 Task: Add an event with the title Interview with Candidate, date '2024/05/23', time 7:30 AM to 9:30 AMand add a description: Looking to take your sales representation skills to the next level? Join us for an immersive event designed to equip you with the knowledge and tools needed to drive growth and maximize revenue. From understanding customer psychology to developing compelling pitches, this event covers the essential aspects of successful sales representation. , put the event into Yellow category, logged in from the account softage.1@softage.netand send the event invitation to softage.2@softage.net and softage.3@softage.net. Set a reminder for the event At time of event
Action: Mouse moved to (111, 112)
Screenshot: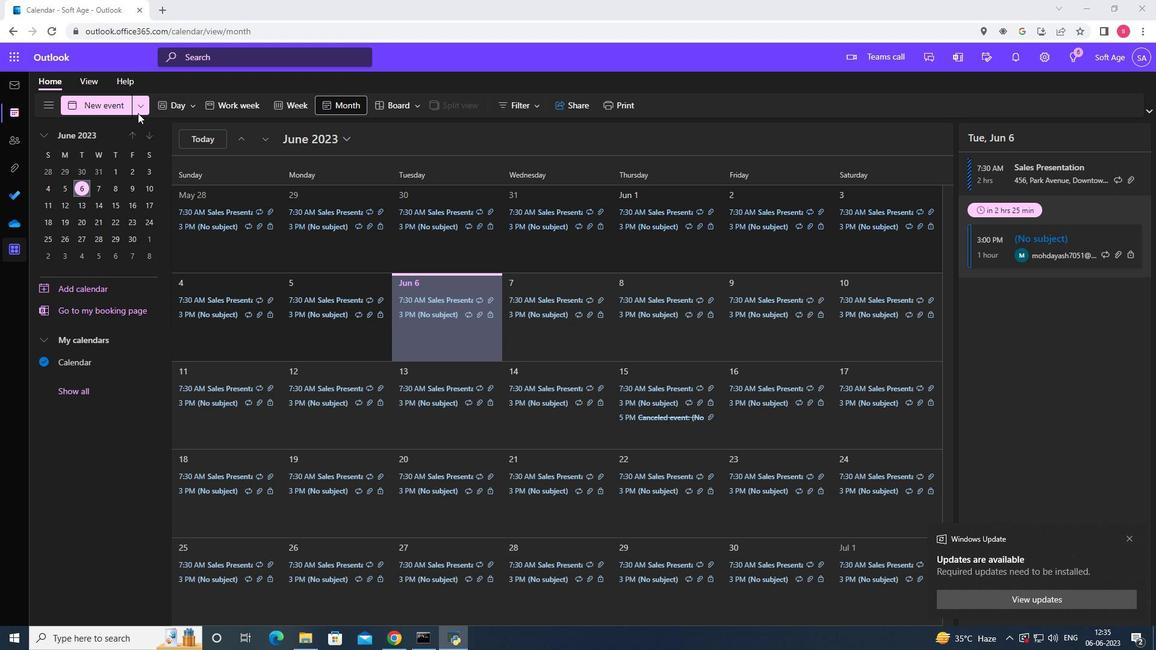 
Action: Mouse pressed left at (111, 112)
Screenshot: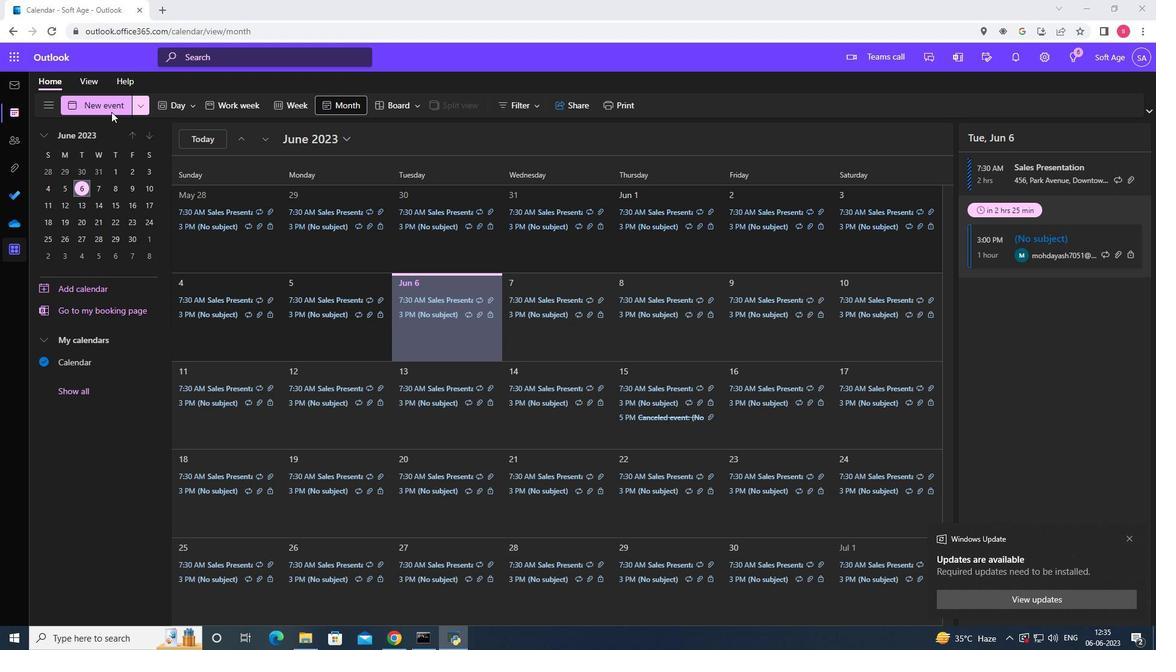 
Action: Mouse moved to (318, 183)
Screenshot: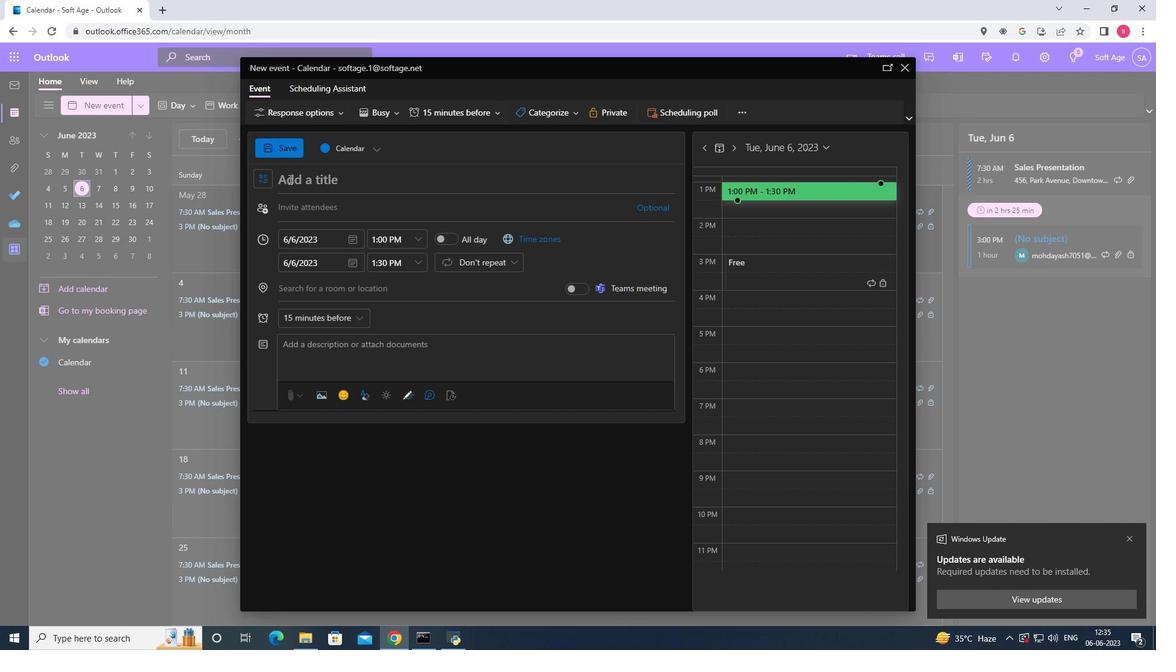 
Action: Mouse pressed left at (318, 183)
Screenshot: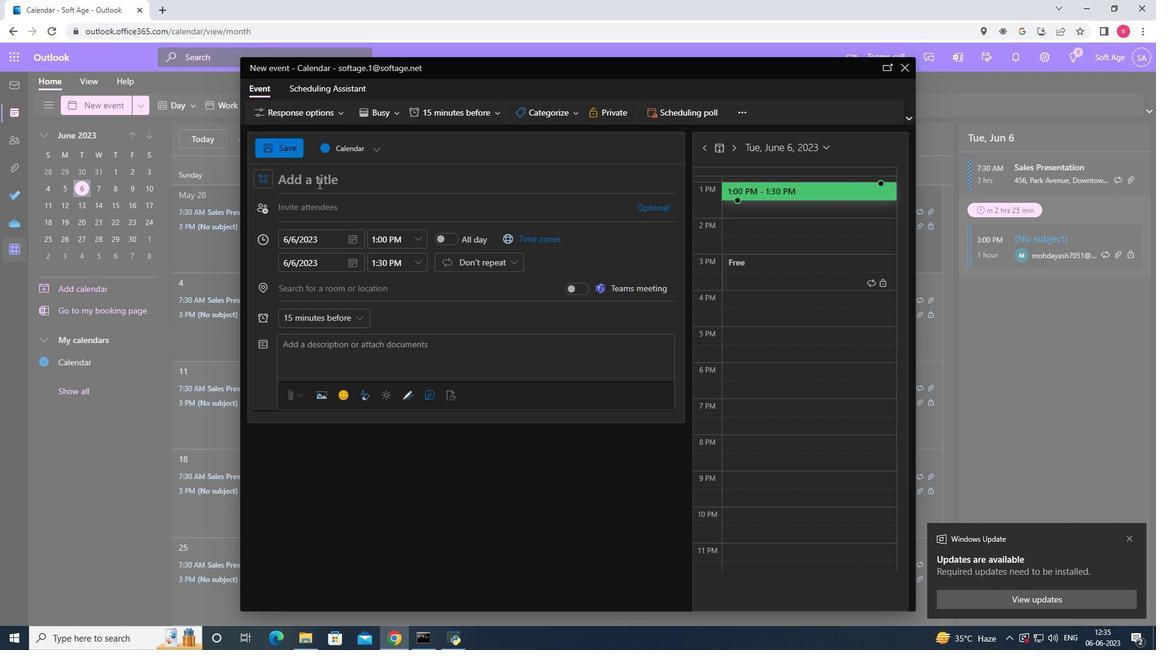
Action: Mouse moved to (313, 181)
Screenshot: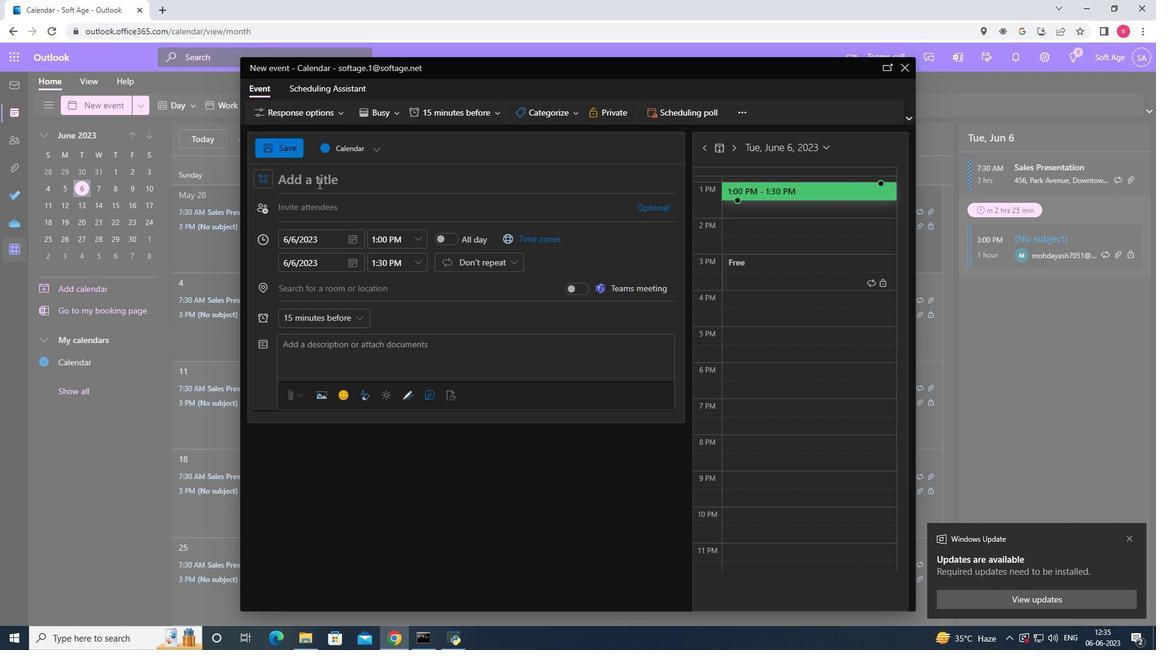 
Action: Key pressed <Key.shift><Key.shift><Key.shift><Key.shift><Key.shift><Key.shift><Key.shift><Key.shift><Key.shift><Key.shift><Key.shift><Key.shift><Key.shift><Key.shift>Interview<Key.space>with<Key.space><Key.shift>Candidate
Screenshot: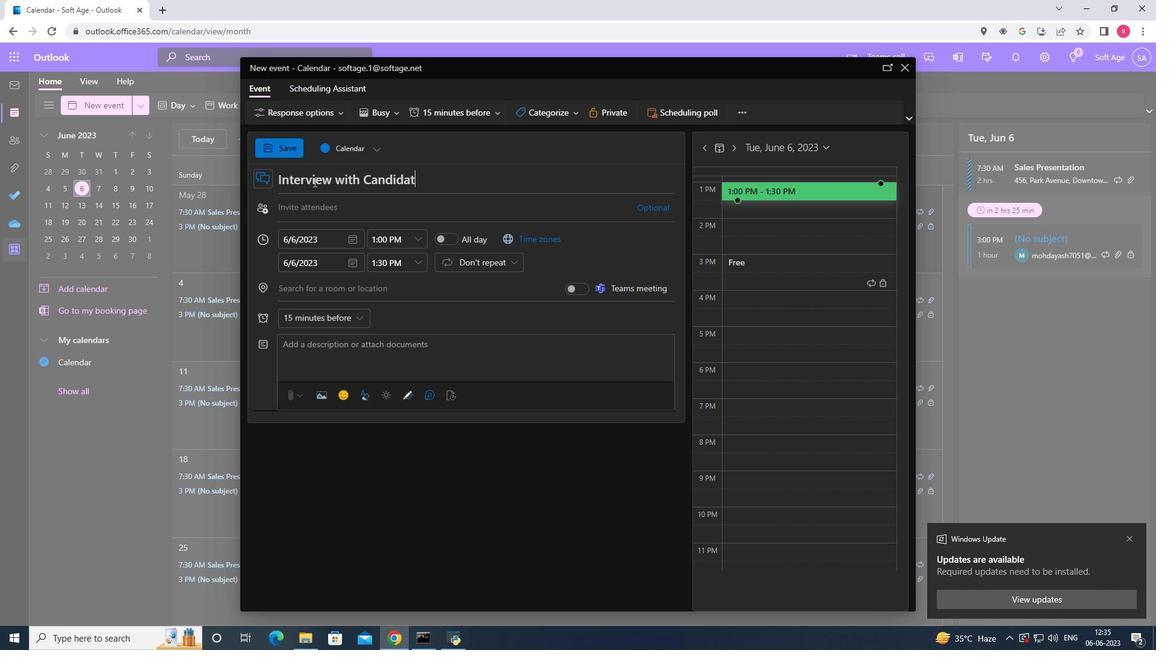 
Action: Mouse moved to (351, 240)
Screenshot: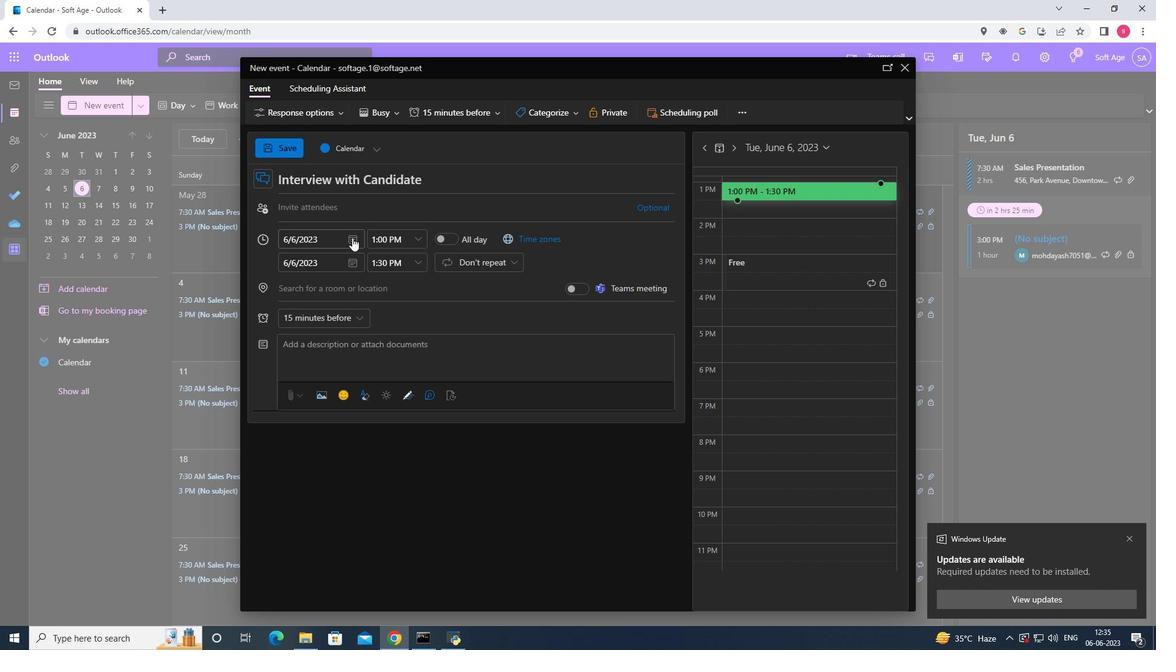 
Action: Mouse pressed left at (351, 240)
Screenshot: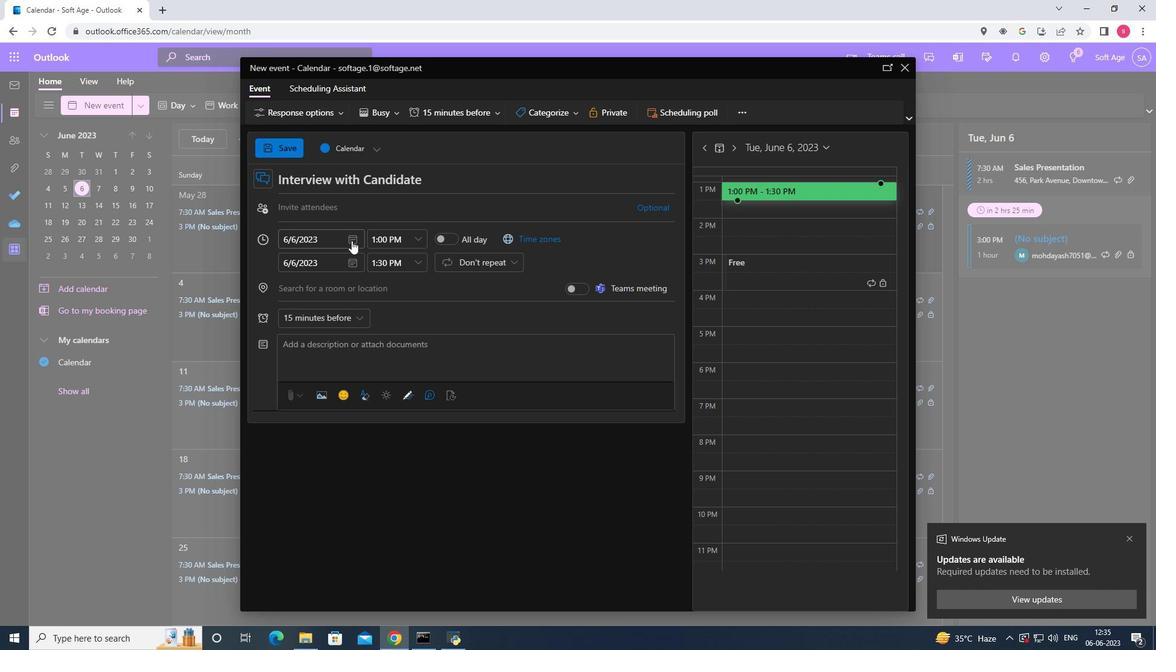 
Action: Mouse moved to (399, 262)
Screenshot: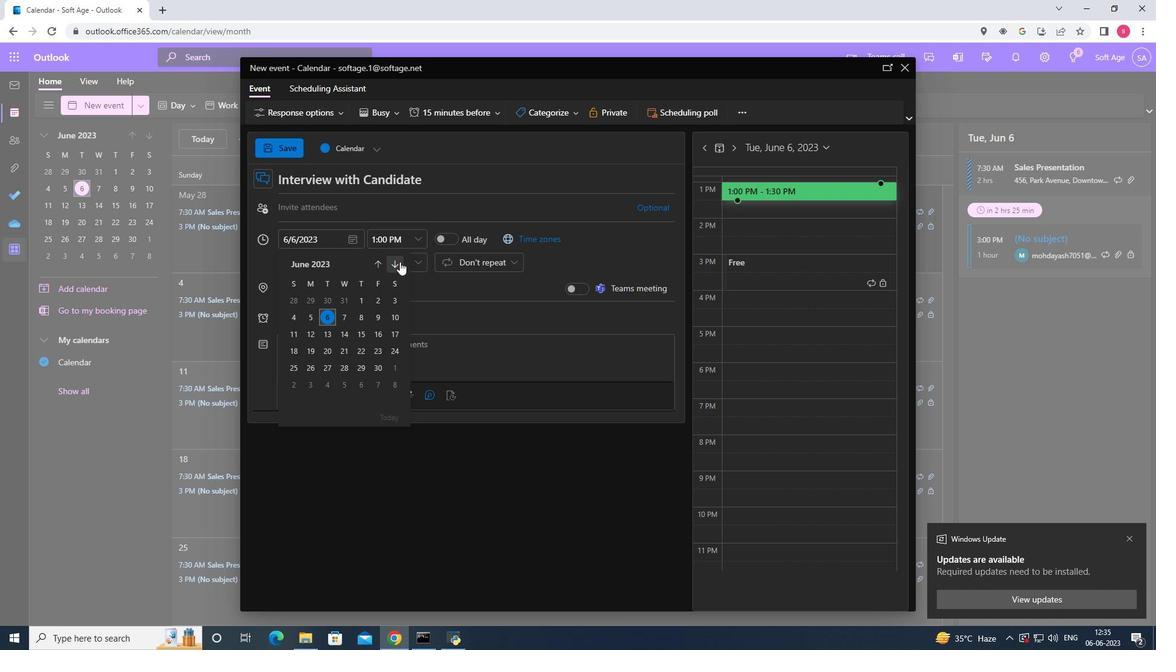 
Action: Mouse pressed left at (399, 262)
Screenshot: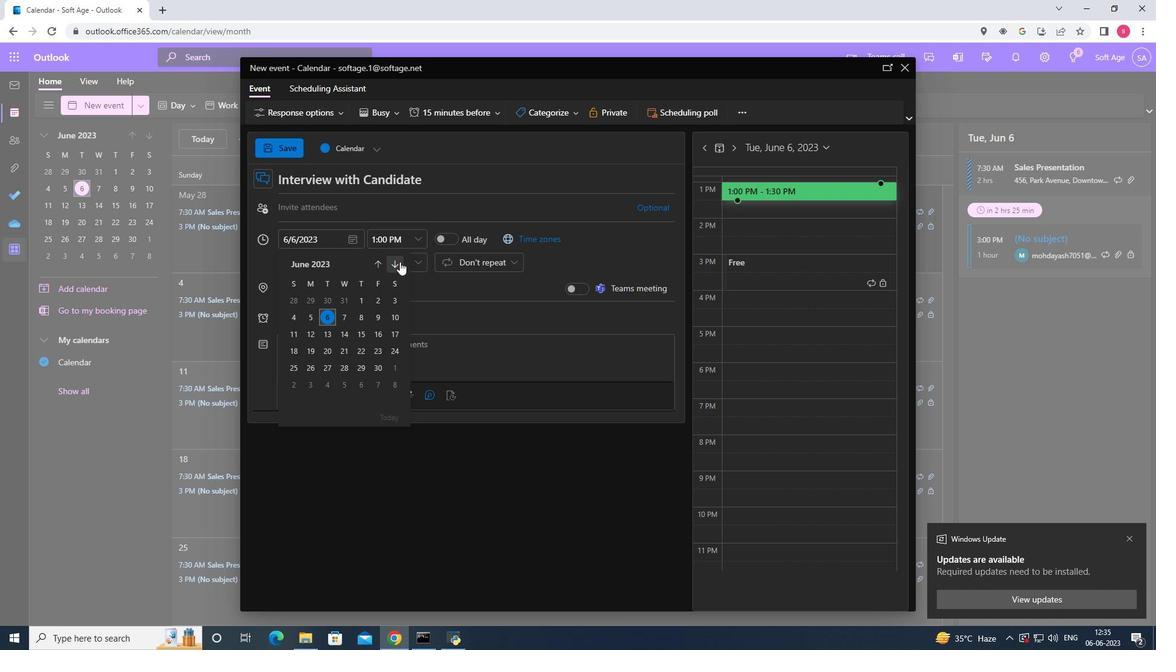 
Action: Mouse pressed left at (399, 262)
Screenshot: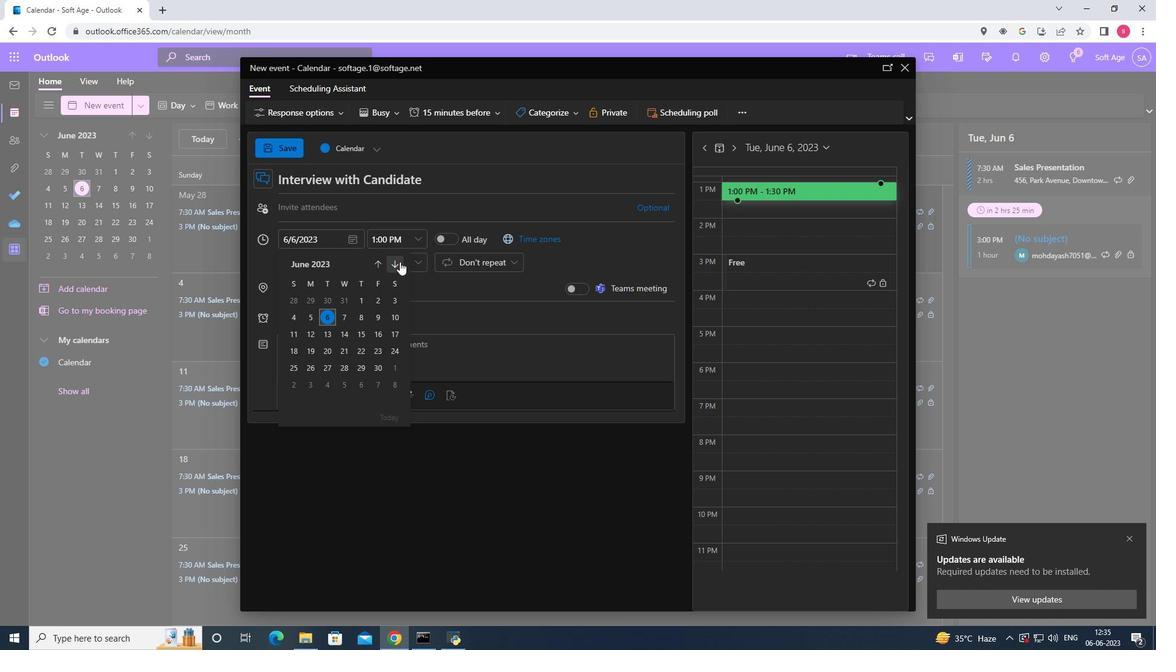
Action: Mouse pressed left at (399, 262)
Screenshot: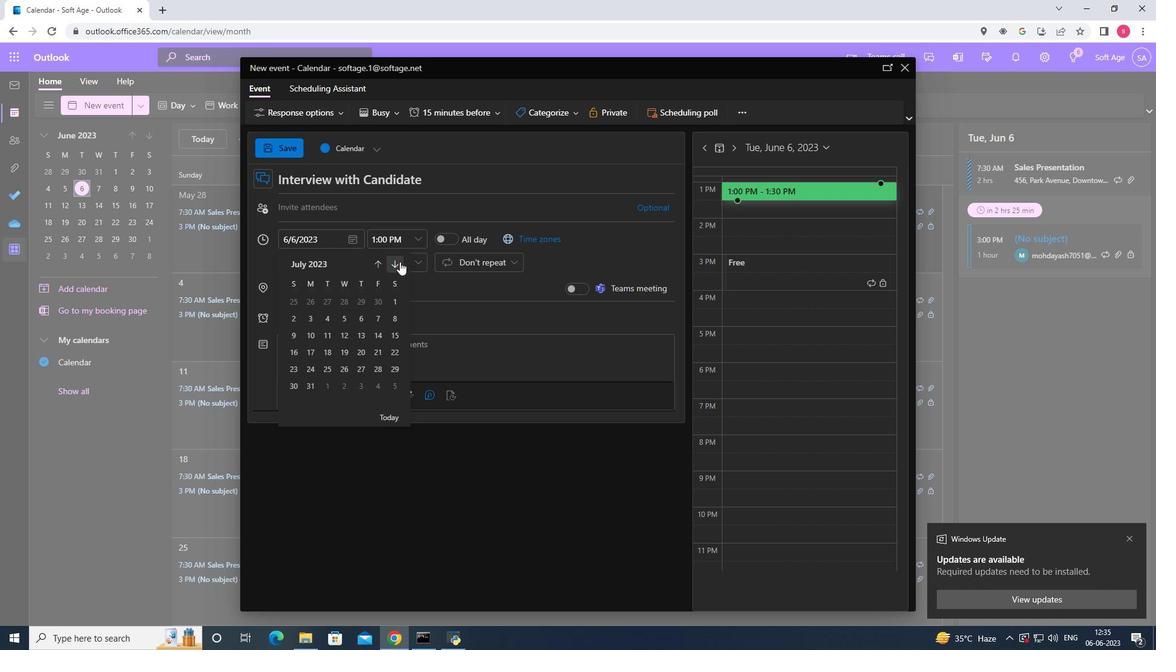 
Action: Mouse pressed left at (399, 262)
Screenshot: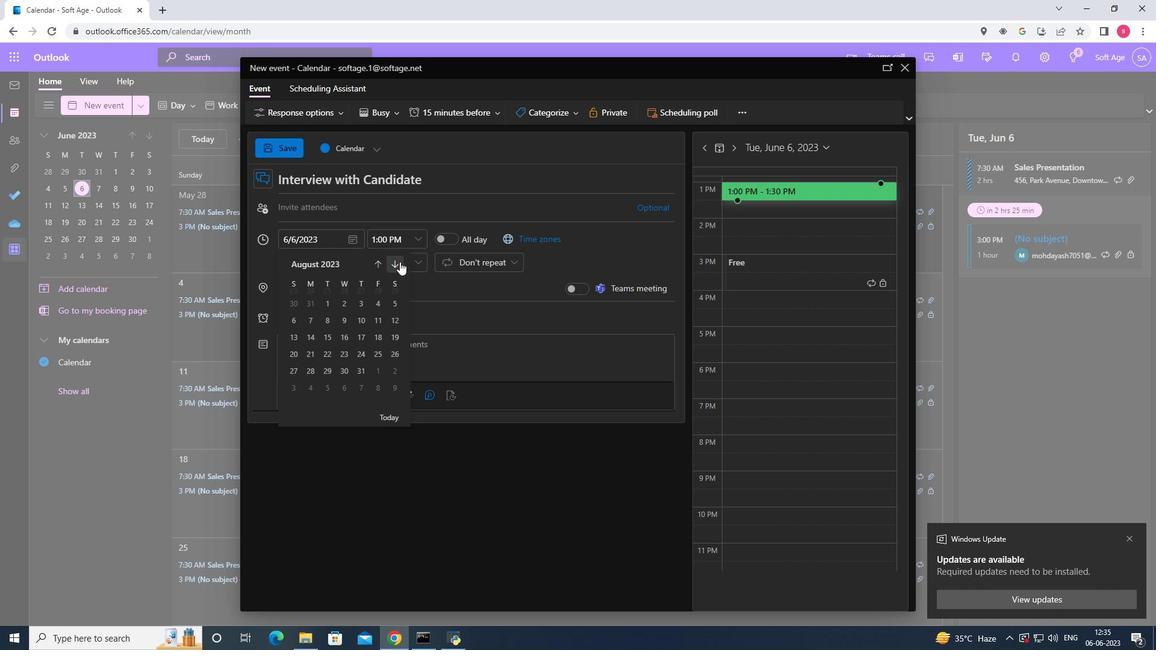 
Action: Mouse pressed left at (399, 262)
Screenshot: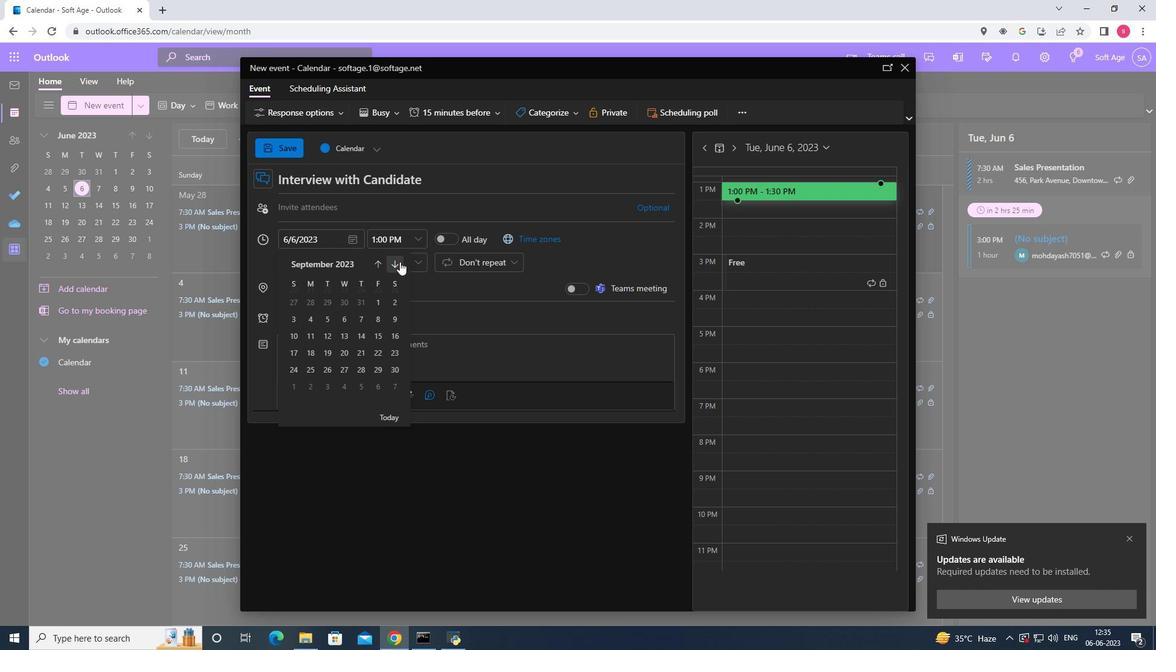 
Action: Mouse pressed left at (399, 262)
Screenshot: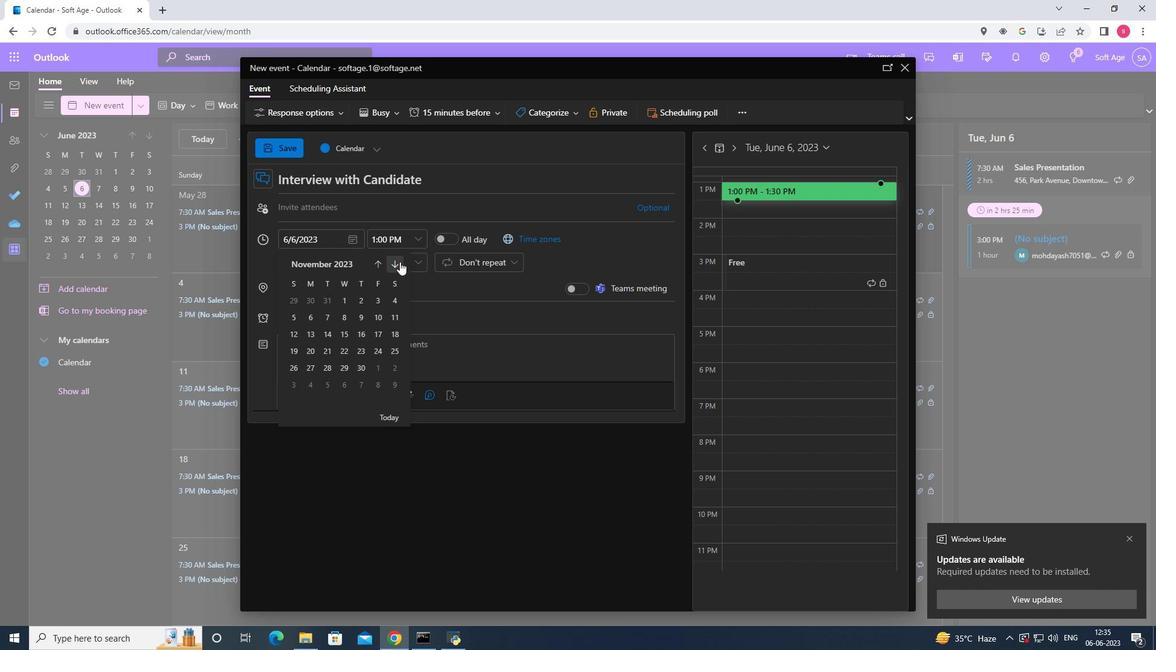 
Action: Mouse pressed left at (399, 262)
Screenshot: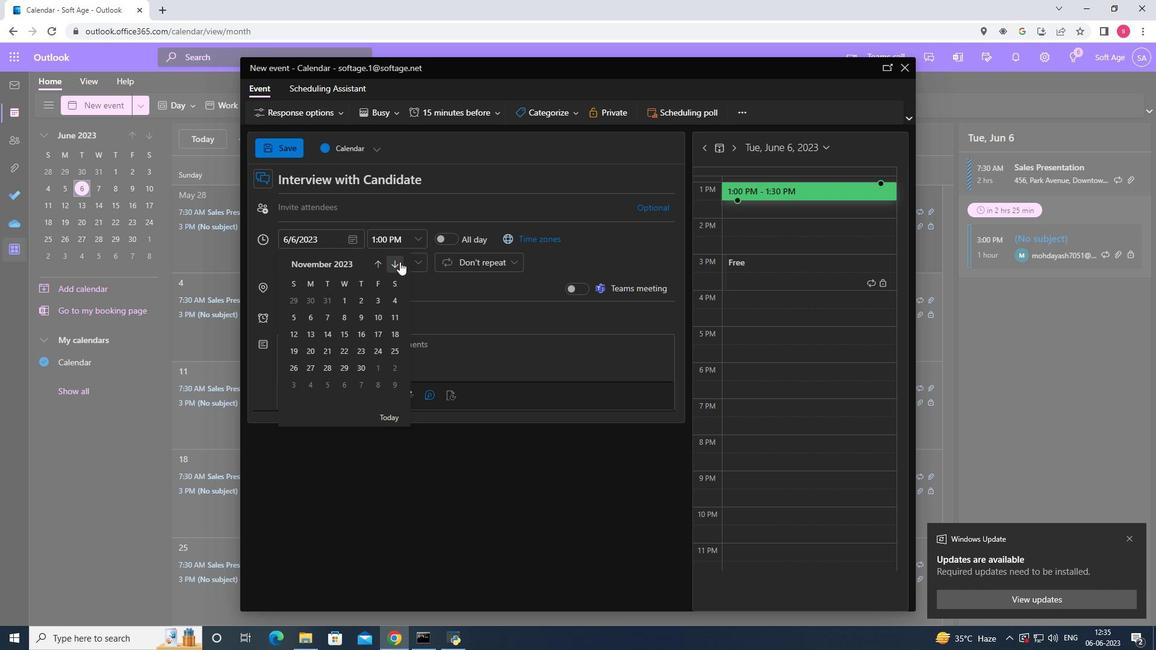 
Action: Mouse pressed left at (399, 262)
Screenshot: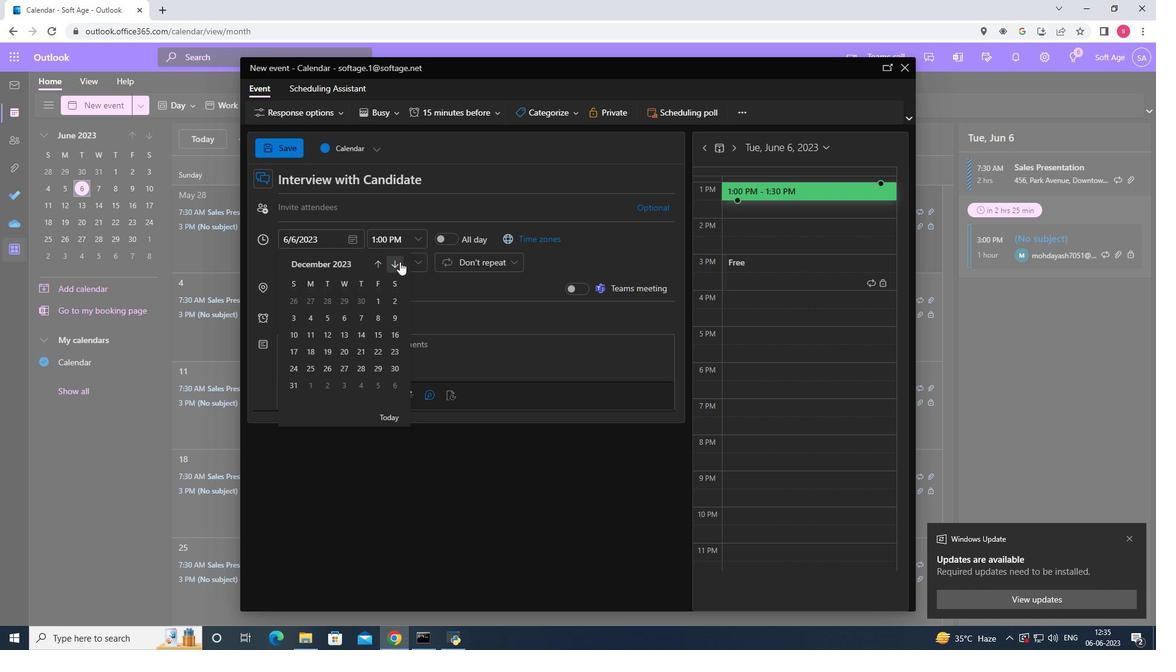 
Action: Mouse pressed left at (399, 262)
Screenshot: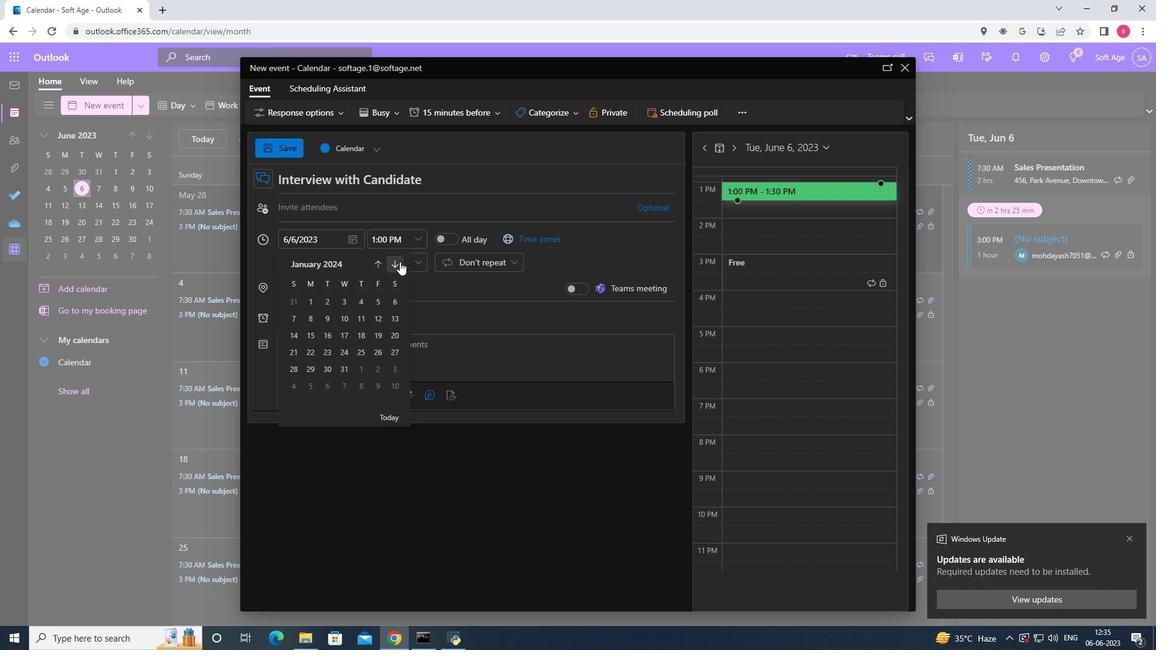 
Action: Mouse pressed left at (399, 262)
Screenshot: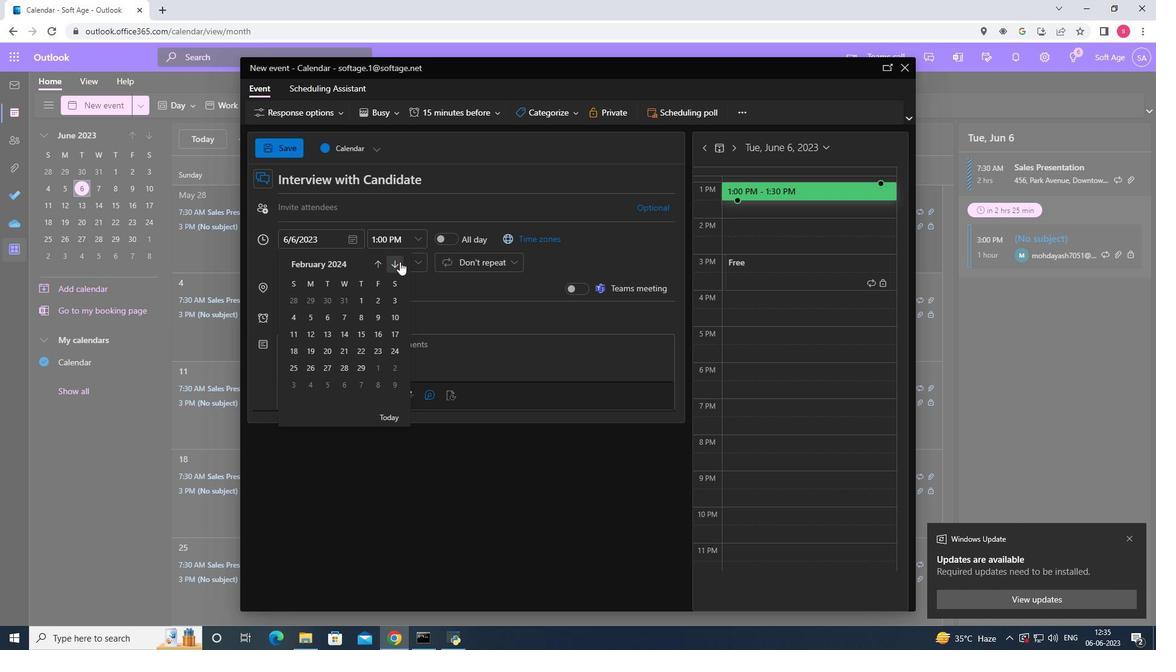 
Action: Mouse pressed left at (399, 262)
Screenshot: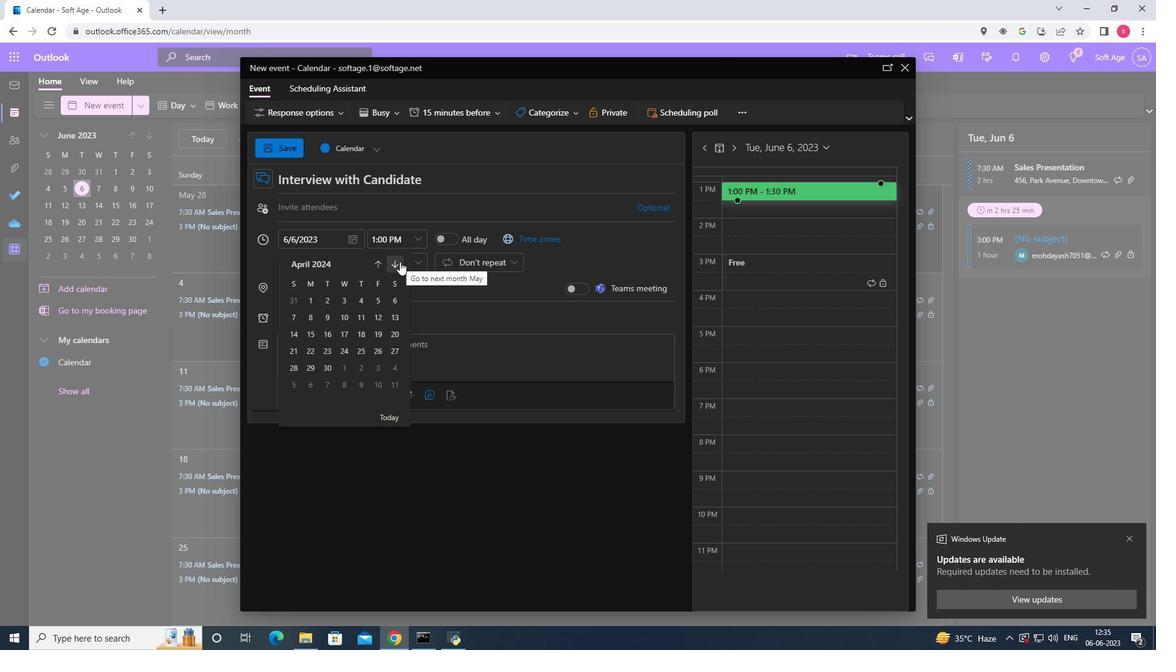 
Action: Mouse moved to (362, 352)
Screenshot: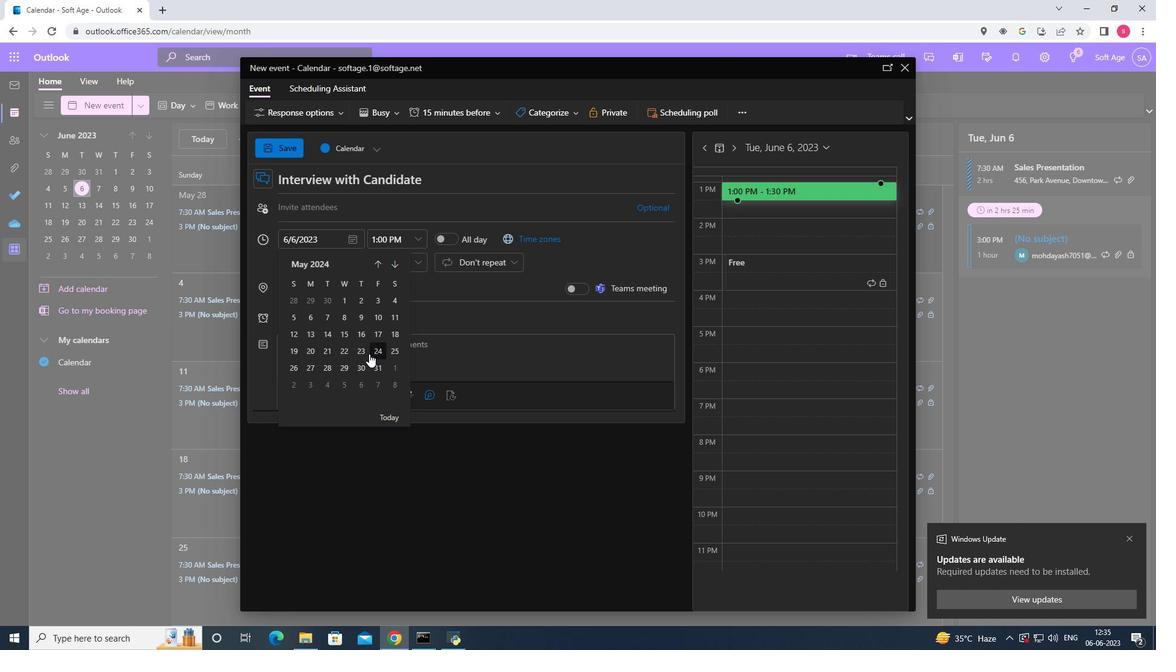 
Action: Mouse pressed left at (362, 352)
Screenshot: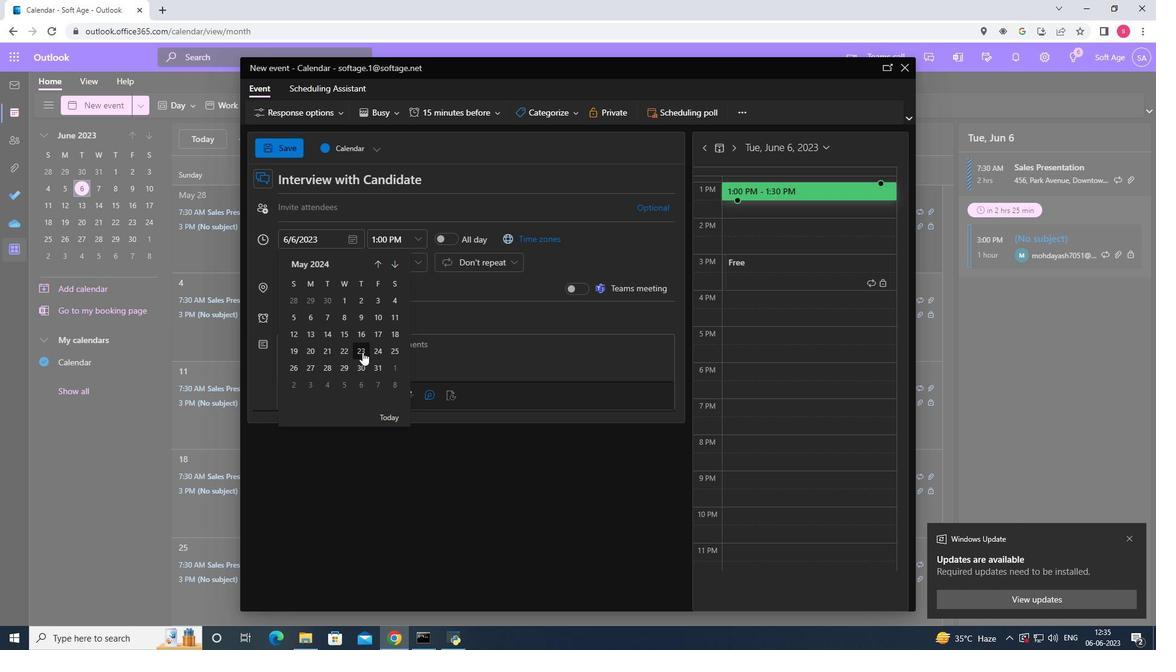 
Action: Mouse moved to (424, 242)
Screenshot: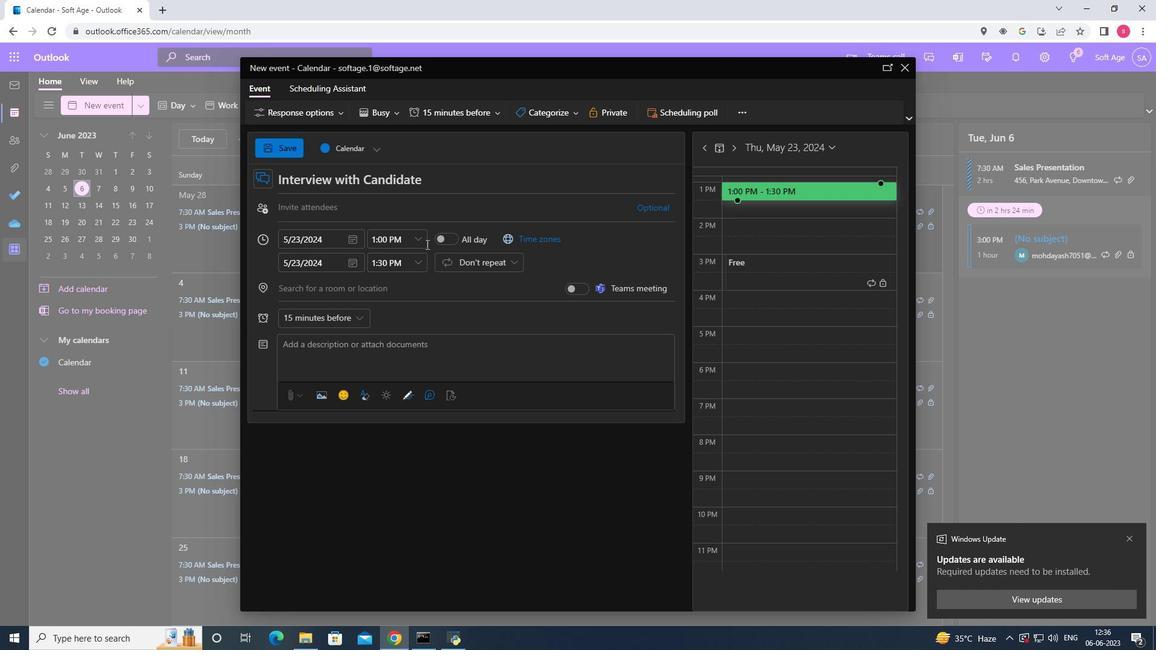
Action: Mouse pressed left at (424, 242)
Screenshot: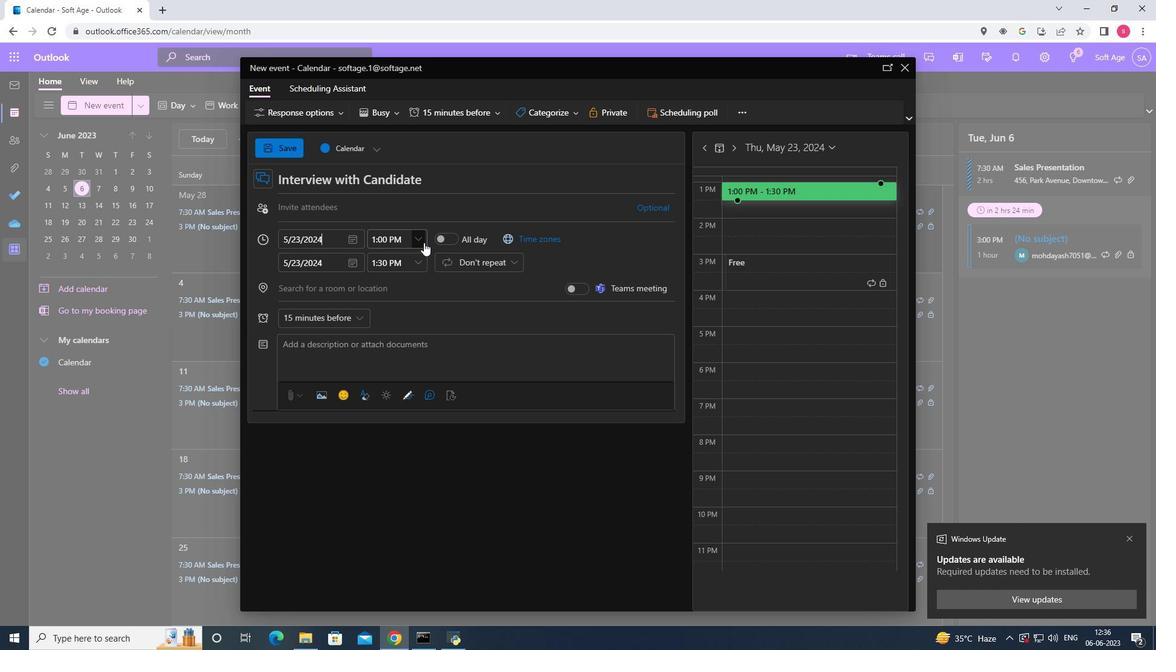 
Action: Mouse moved to (437, 254)
Screenshot: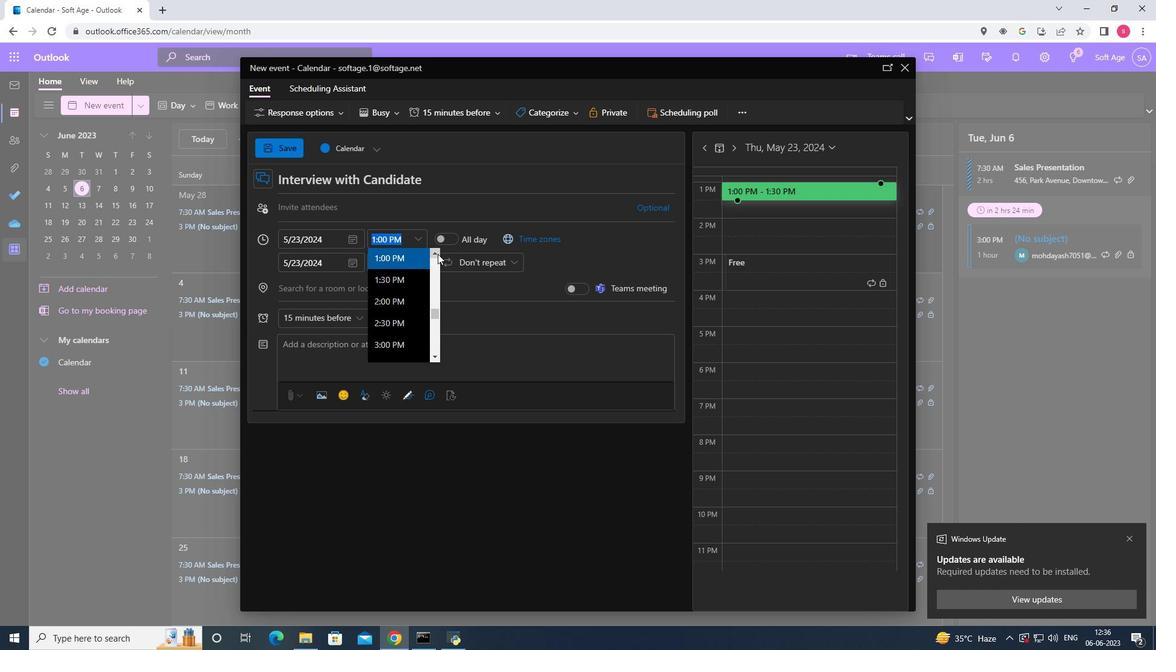 
Action: Mouse pressed left at (437, 254)
Screenshot: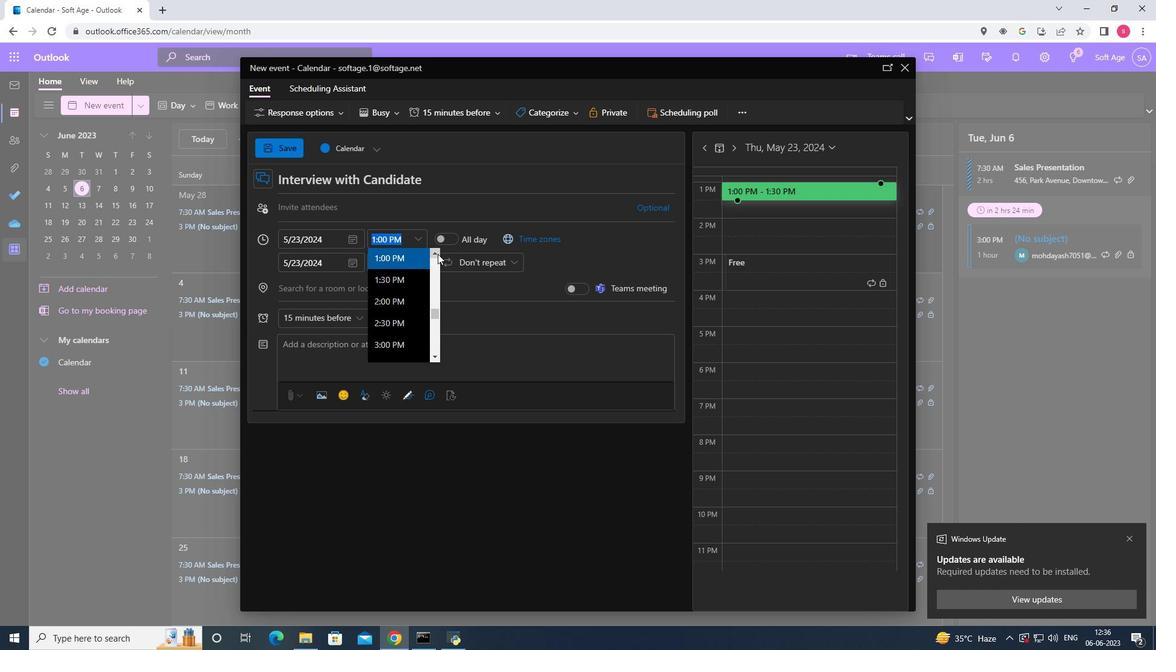
Action: Mouse pressed left at (437, 254)
Screenshot: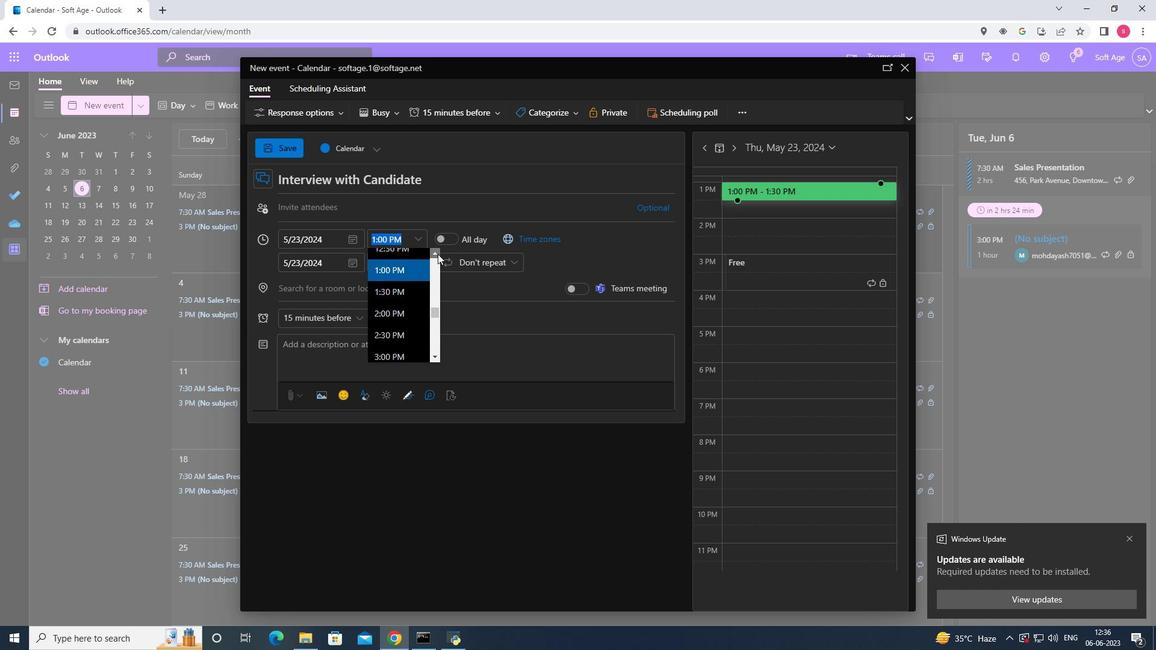 
Action: Mouse pressed left at (437, 254)
Screenshot: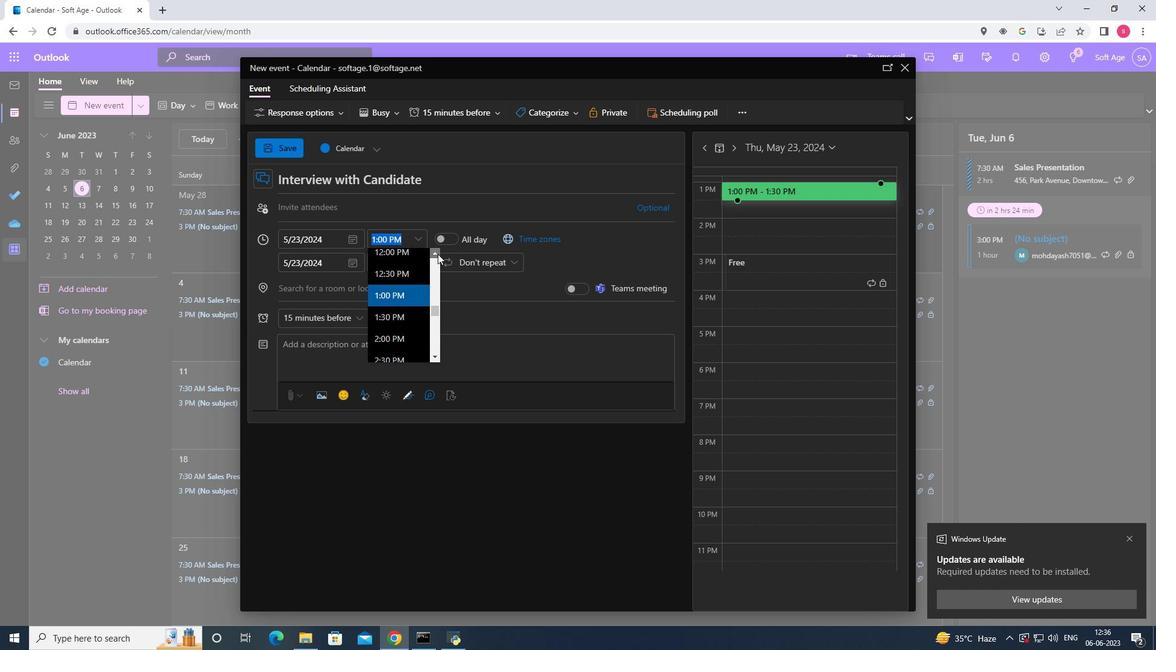 
Action: Mouse pressed left at (437, 254)
Screenshot: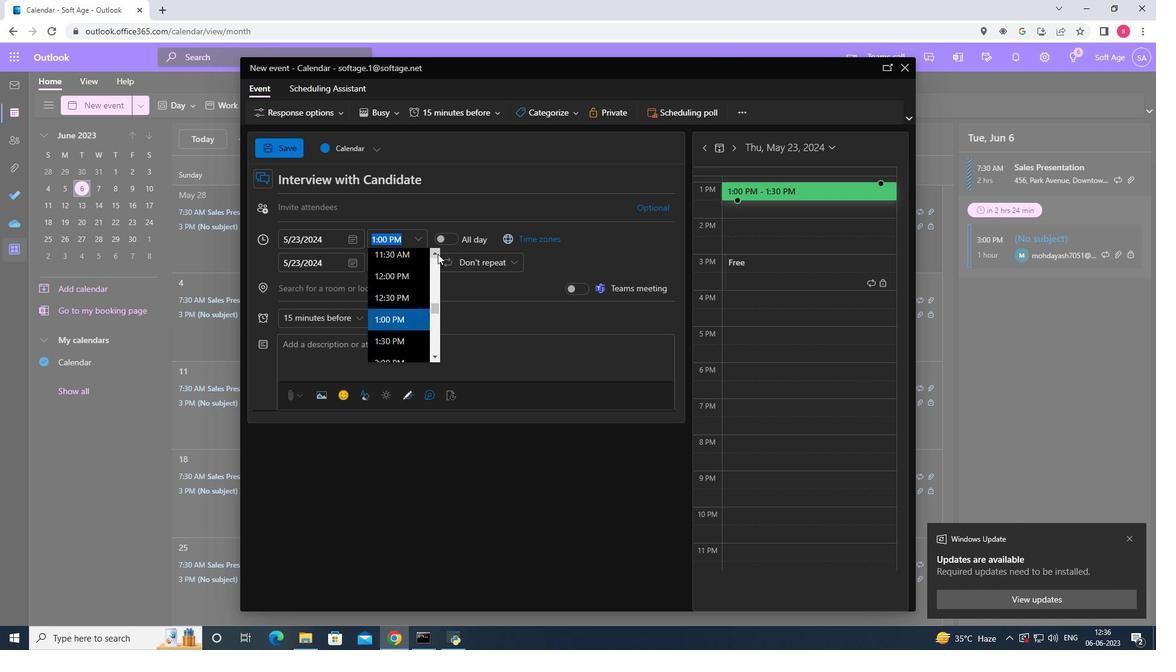 
Action: Mouse pressed left at (437, 254)
Screenshot: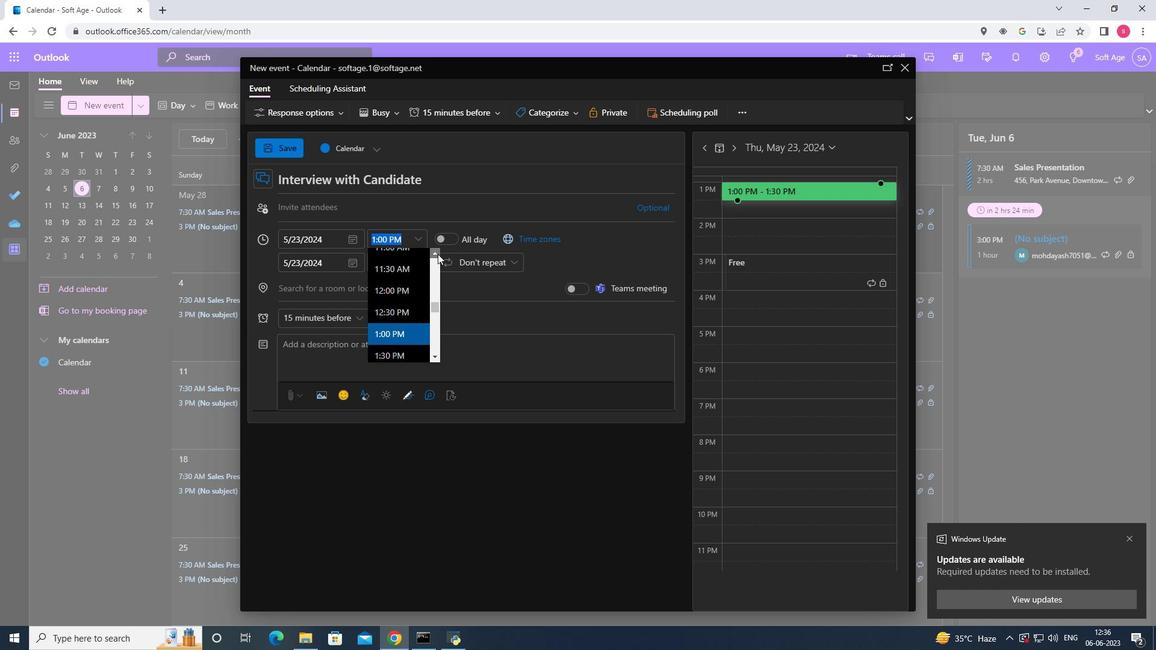 
Action: Mouse pressed left at (437, 254)
Screenshot: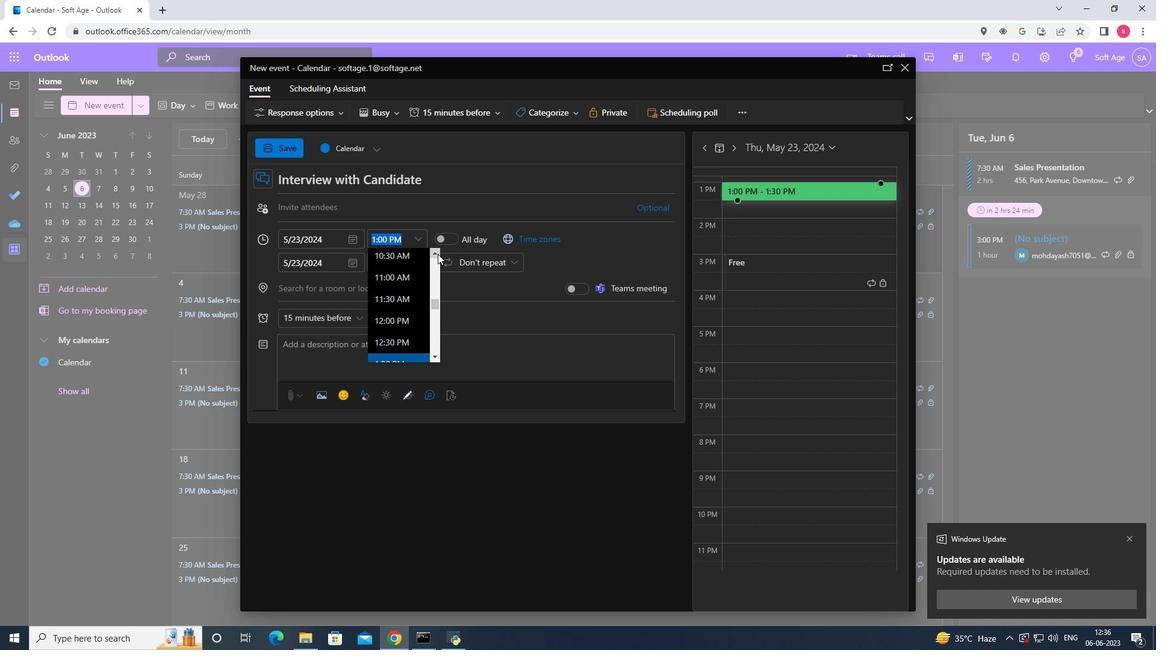 
Action: Mouse pressed left at (437, 254)
Screenshot: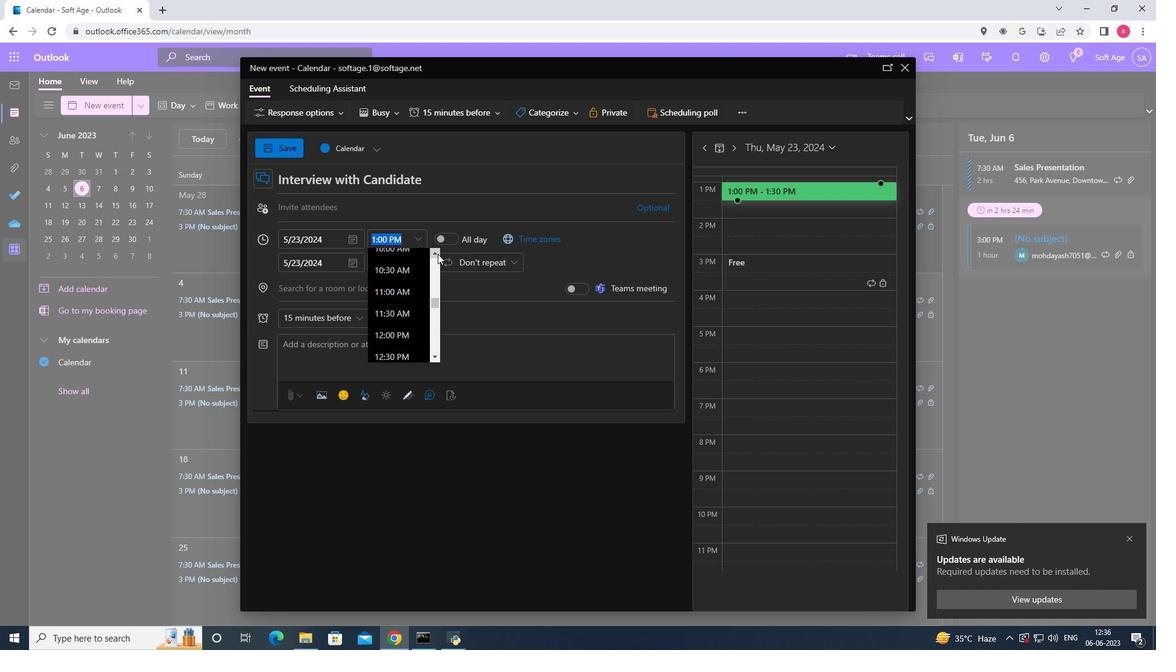 
Action: Mouse pressed left at (437, 254)
Screenshot: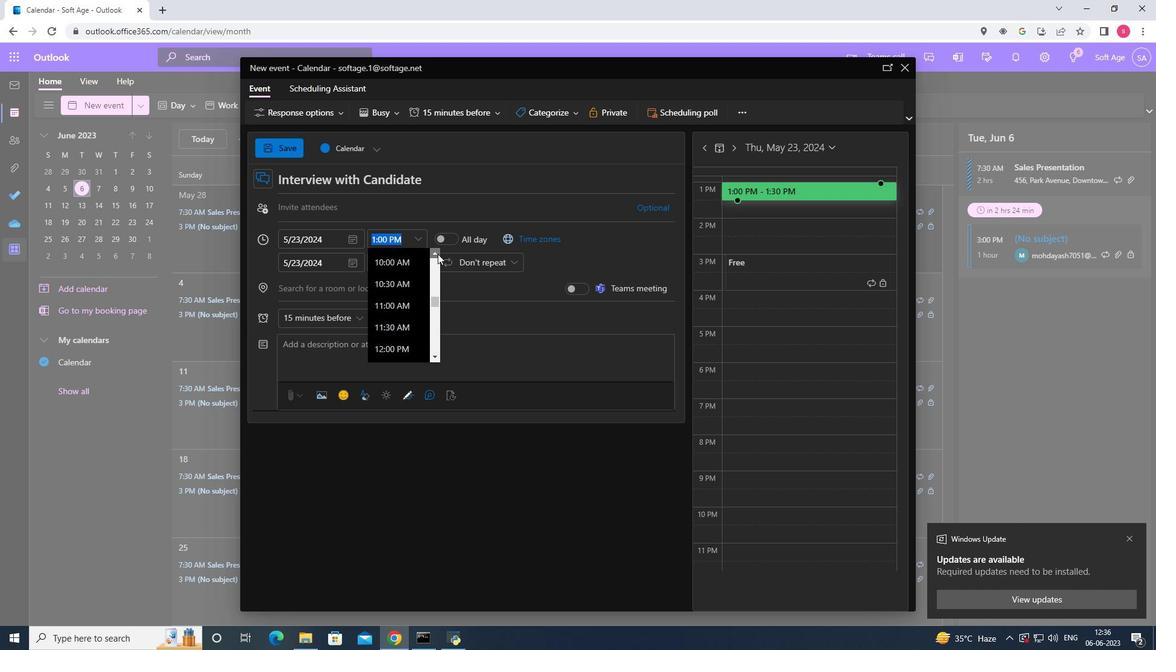 
Action: Mouse pressed left at (437, 254)
Screenshot: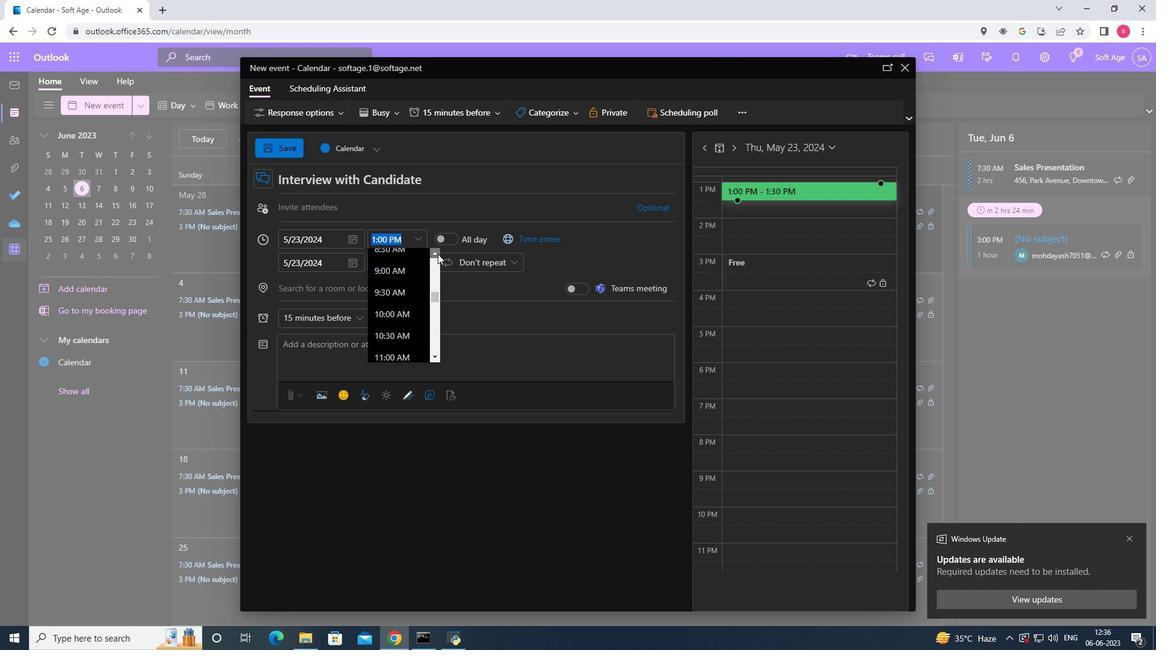 
Action: Mouse pressed left at (437, 254)
Screenshot: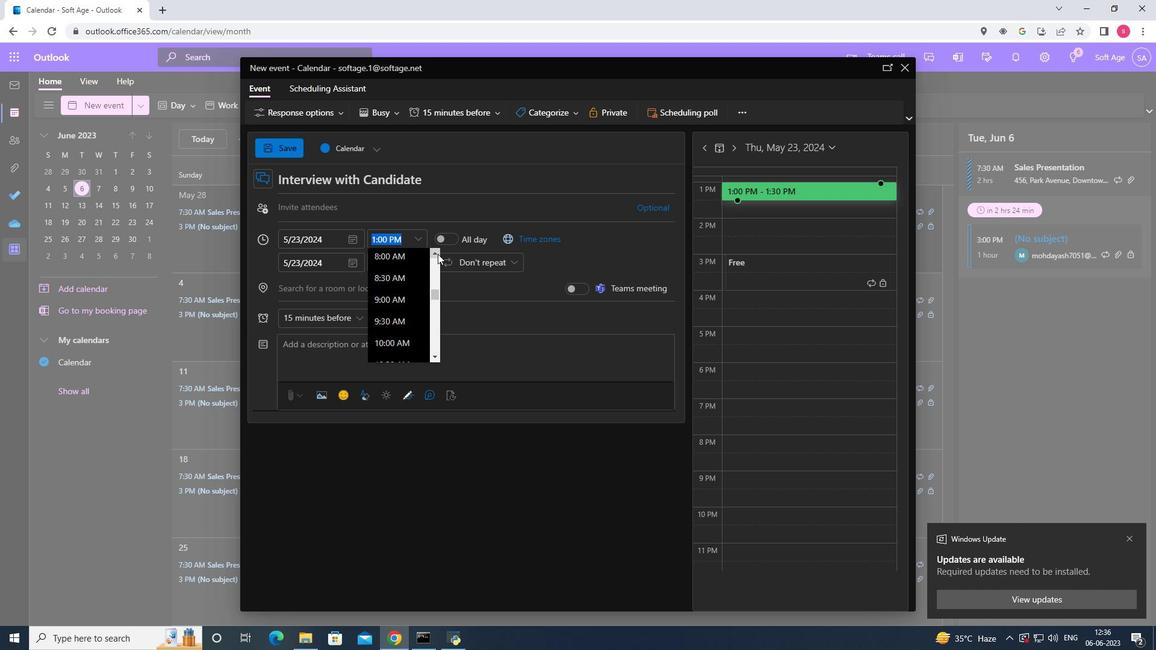 
Action: Mouse moved to (396, 257)
Screenshot: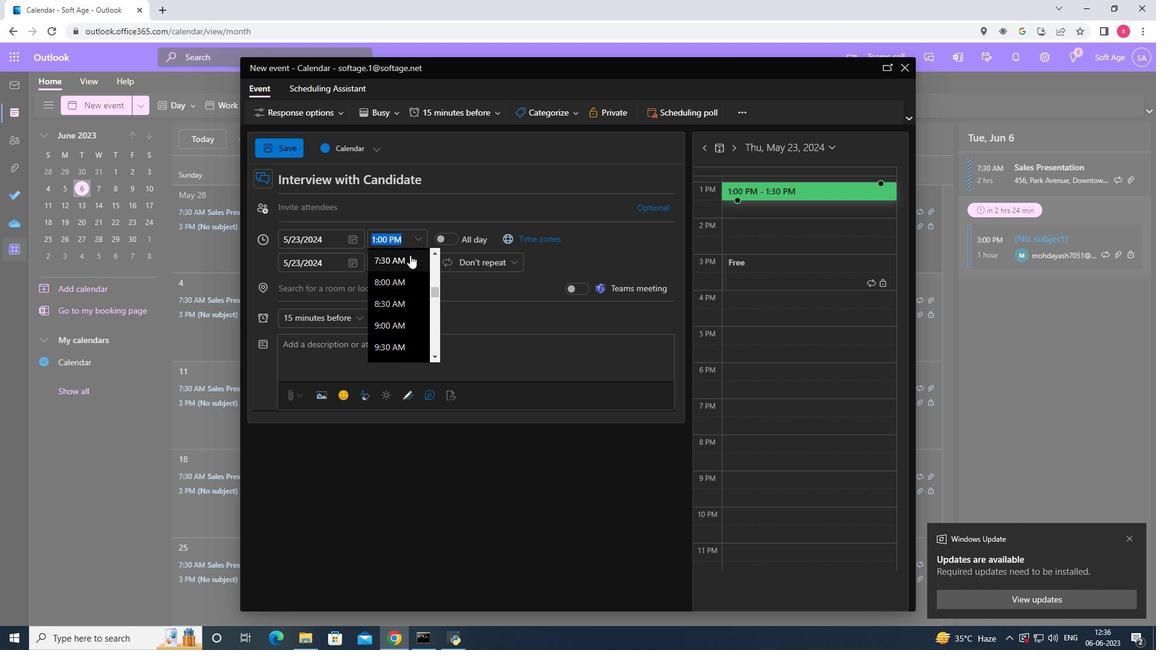 
Action: Mouse pressed left at (396, 257)
Screenshot: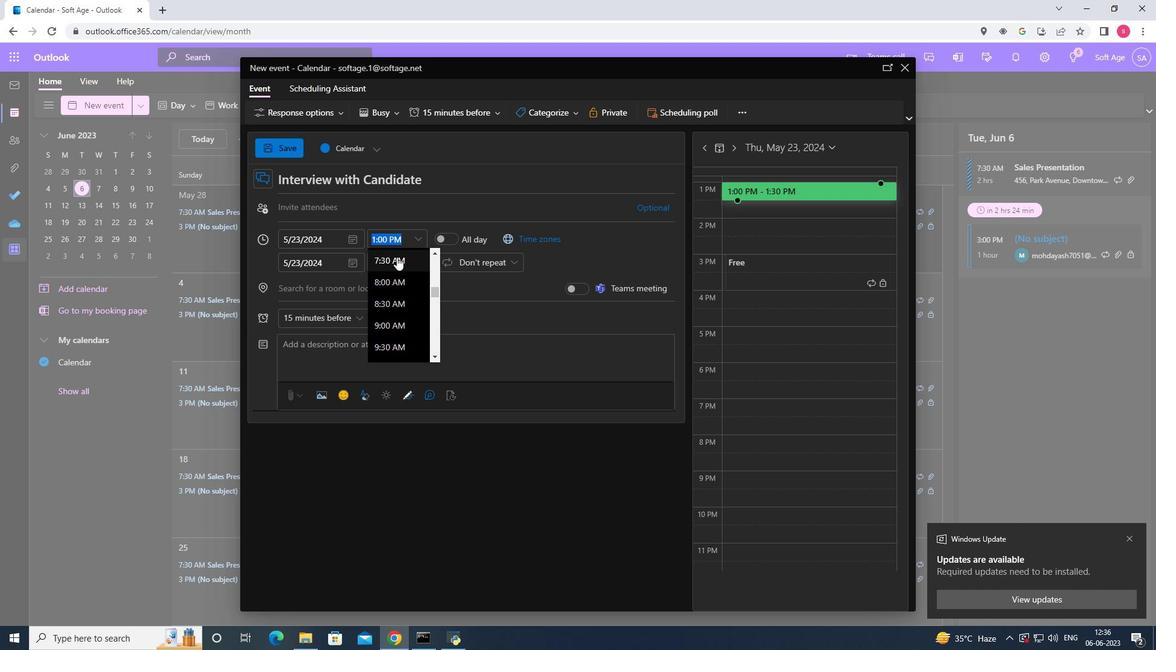 
Action: Mouse moved to (417, 265)
Screenshot: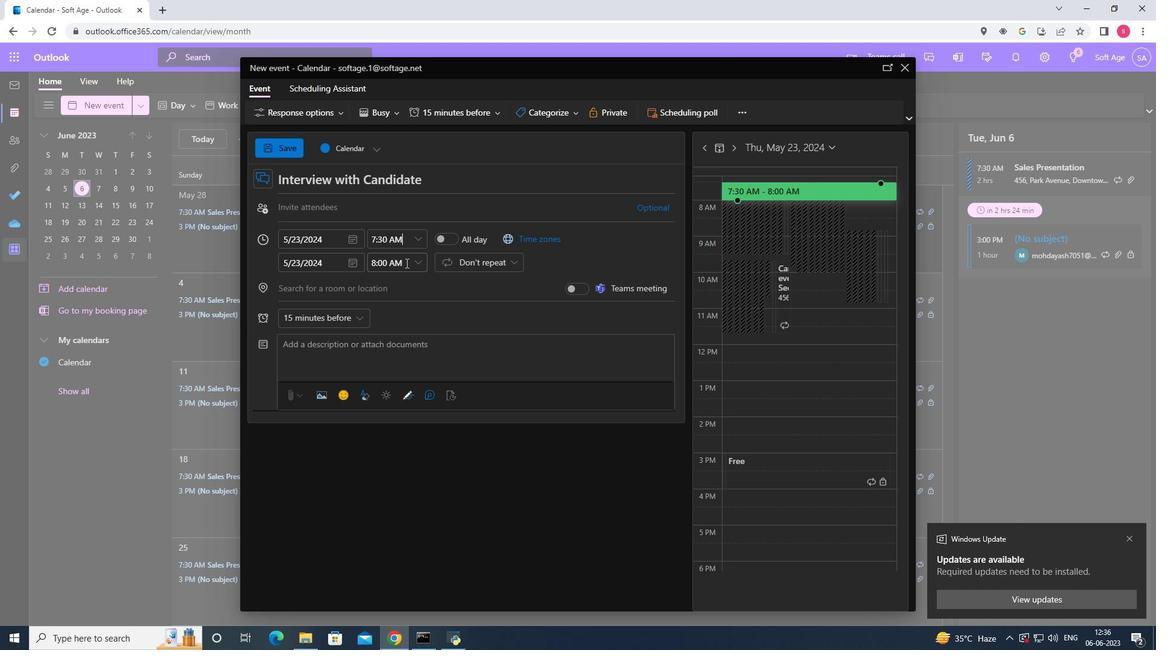 
Action: Mouse pressed left at (417, 265)
Screenshot: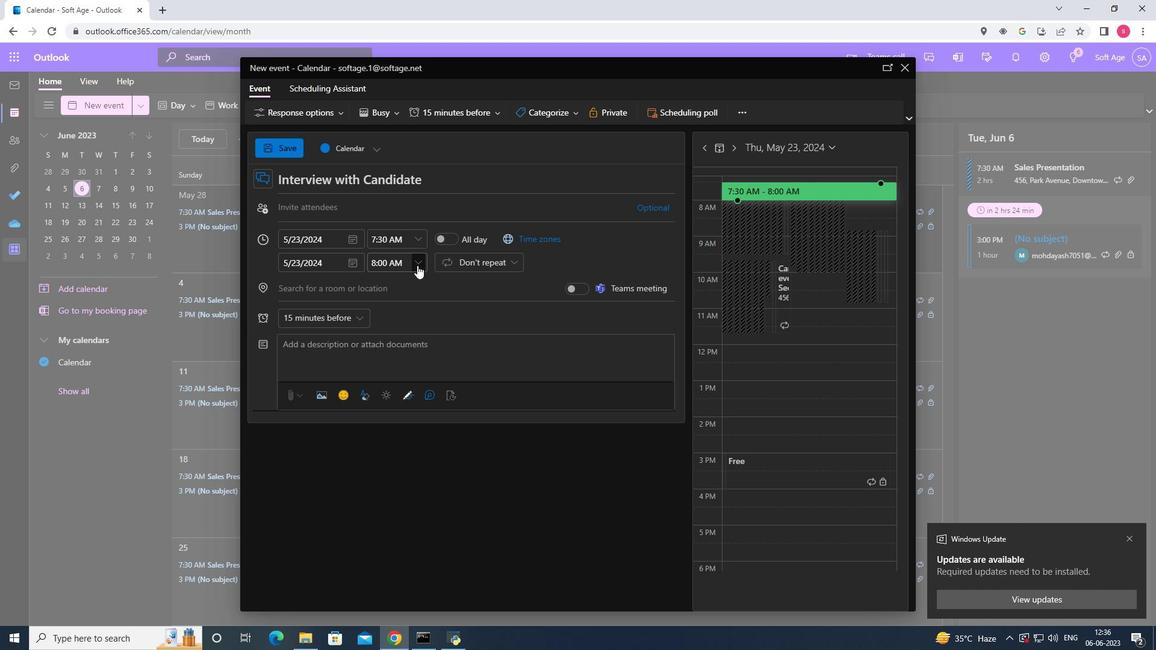 
Action: Mouse moved to (406, 345)
Screenshot: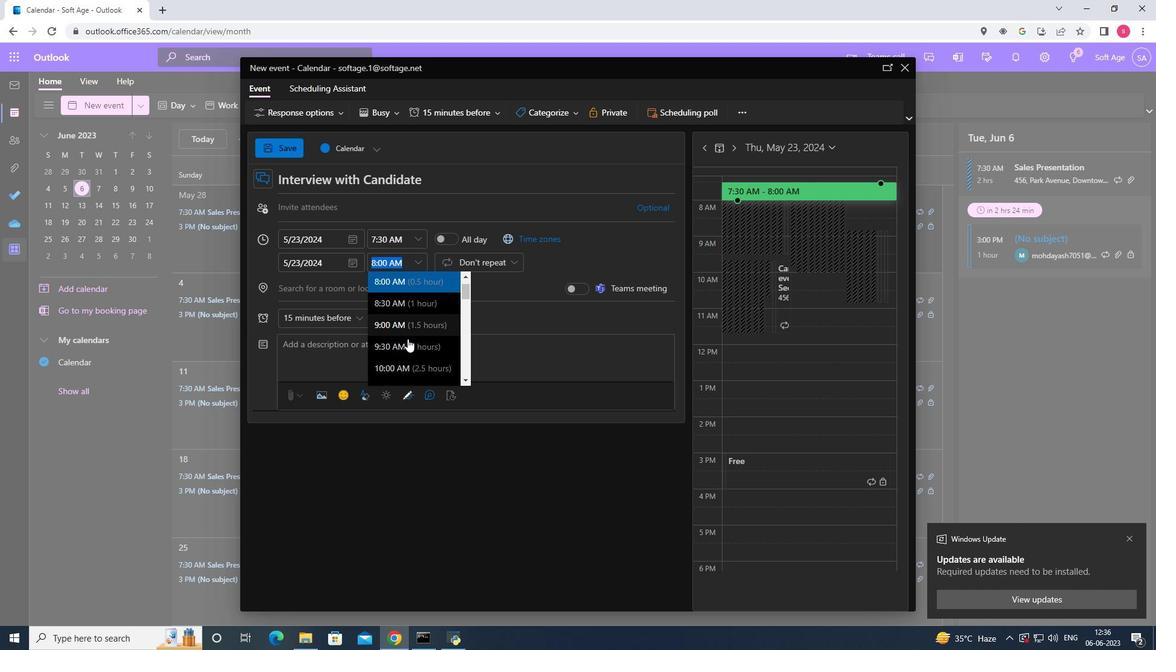 
Action: Mouse pressed left at (406, 345)
Screenshot: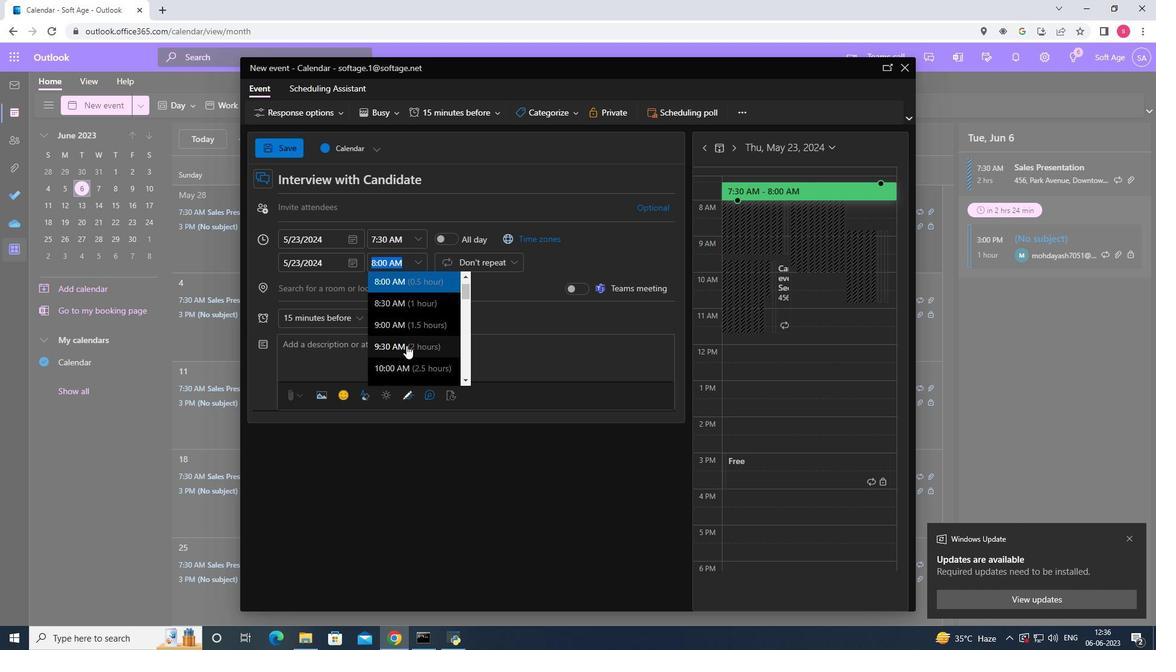 
Action: Mouse moved to (361, 358)
Screenshot: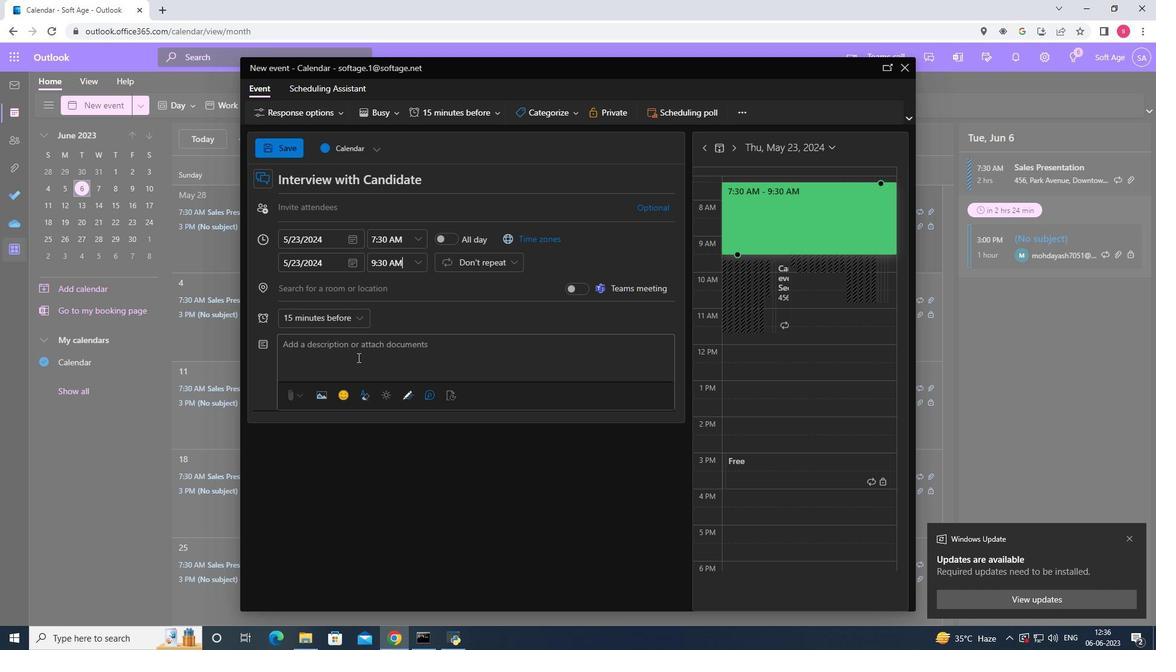 
Action: Mouse pressed left at (361, 358)
Screenshot: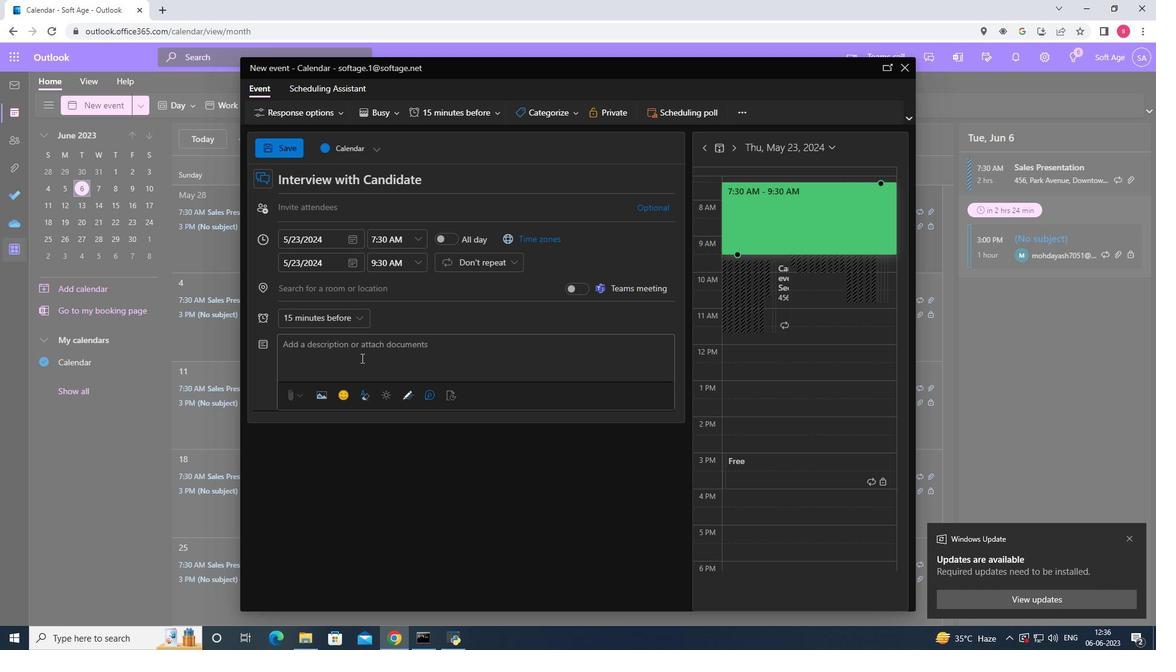 
Action: Key pressed <Key.shift>Looking<Key.space>to<Key.space>take<Key.space>your<Key.space>sales<Key.space>representation<Key.space>skills<Key.space>to<Key.space>the<Key.space>next<Key.space>level<Key.shift>?<Key.space><Key.shift>Join<Key.space>us<Key.space>for<Key.space>an<Key.space>immersive<Key.space>event<Key.space>designed<Key.space>to<Key.space>equip<Key.space>you<Key.space>wiy<Key.backspace>th<Key.space>the<Key.space>knowledge<Key.space>and<Key.space>tools<Key.space>needed<Key.space>to<Key.space>drive<Key.space>growth<Key.space>and<Key.space>maximize<Key.space>revenue.<Key.space><Key.shift>From<Key.space>understanding<Key.space>customer<Key.space>o<Key.backspace>phy<Key.backspace><Key.backspace>sychology<Key.space>to<Key.space>developing<Key.space>compelling<Key.space>pitches<Key.space><Key.backspace>,<Key.space>this<Key.space>event<Key.space>covers<Key.space>the<Key.space>essential<Key.space>aspects<Key.space>of<Key.space>successful<Key.space>sales<Key.space>repe<Key.backspace>resentation.
Screenshot: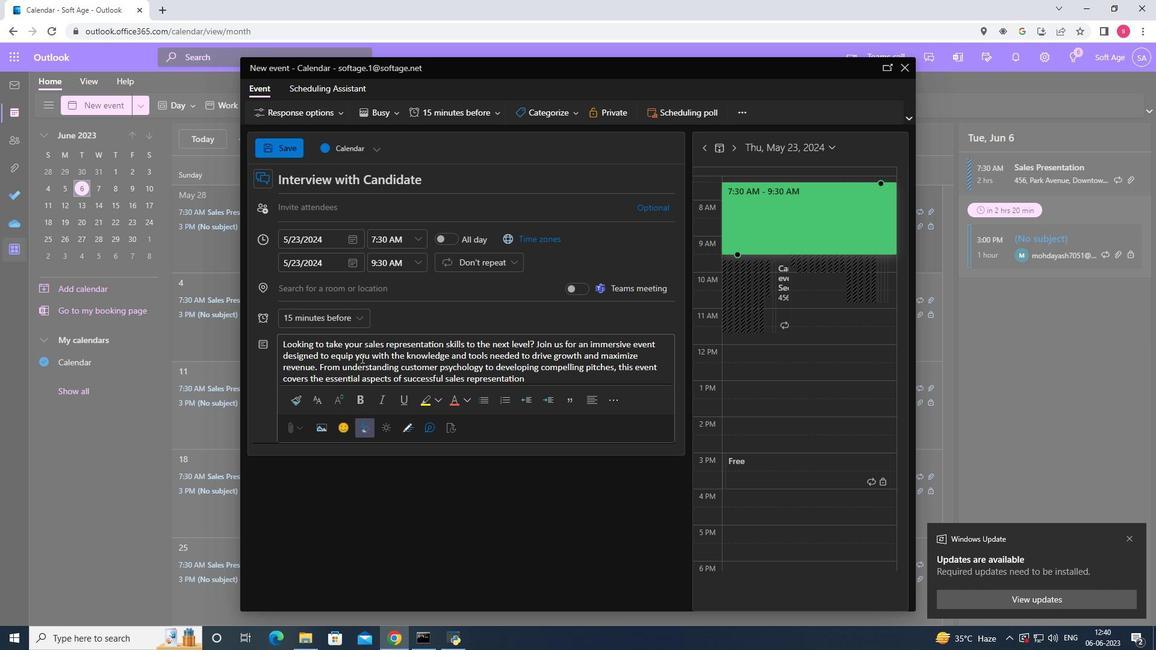 
Action: Mouse moved to (569, 110)
Screenshot: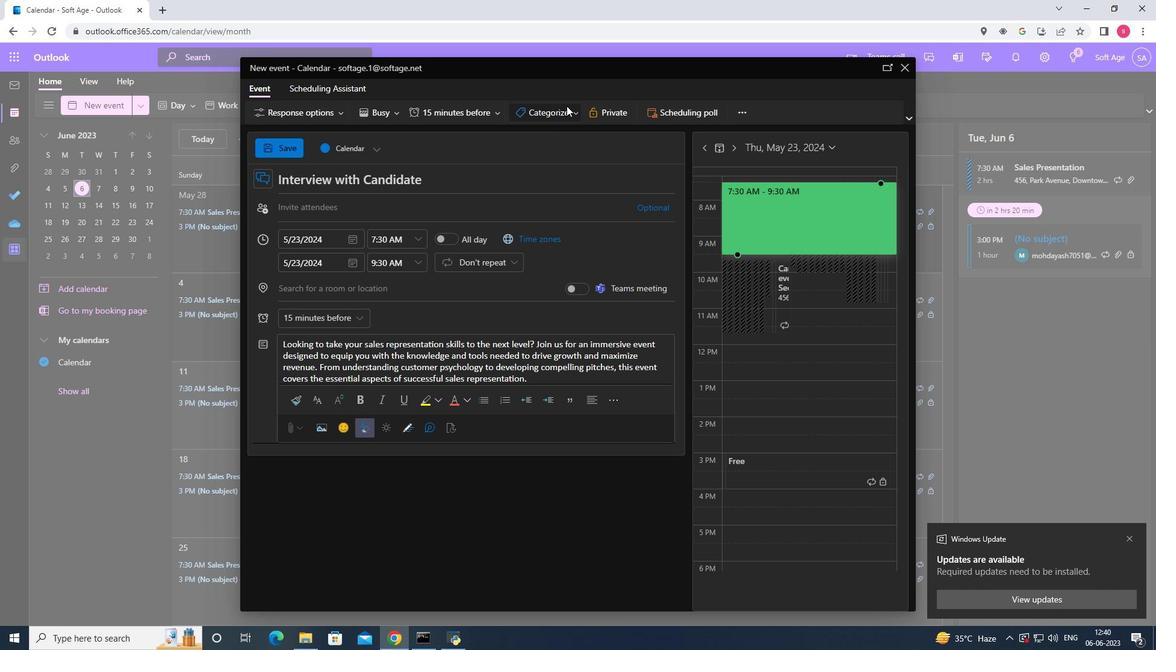 
Action: Mouse pressed left at (569, 110)
Screenshot: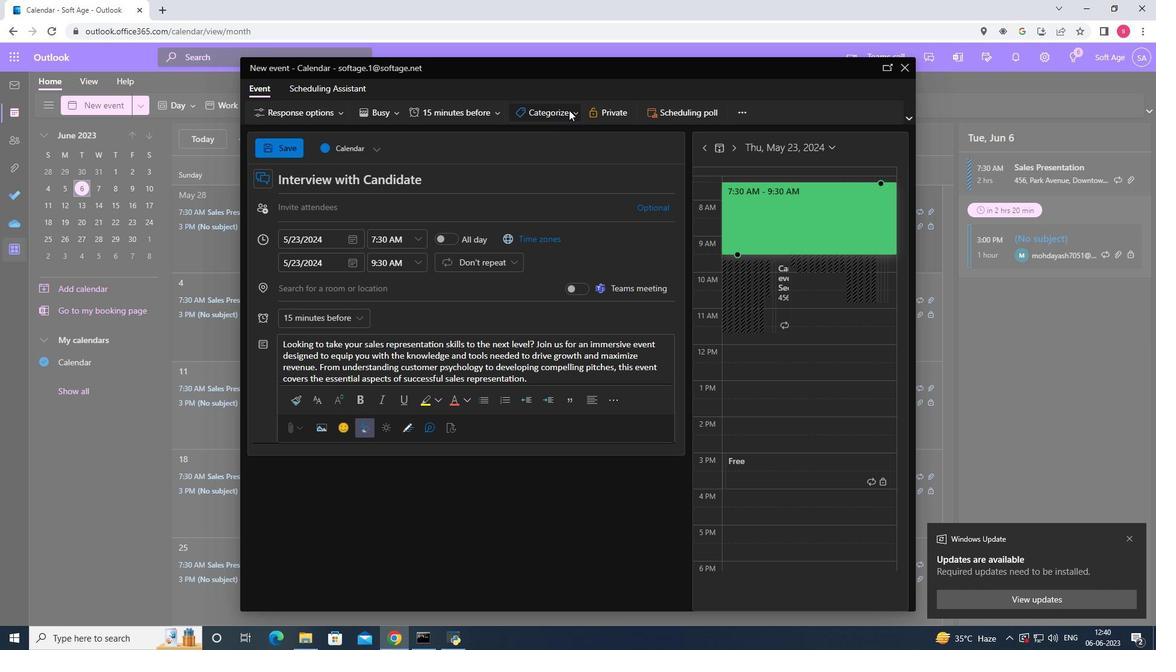 
Action: Mouse moved to (542, 275)
Screenshot: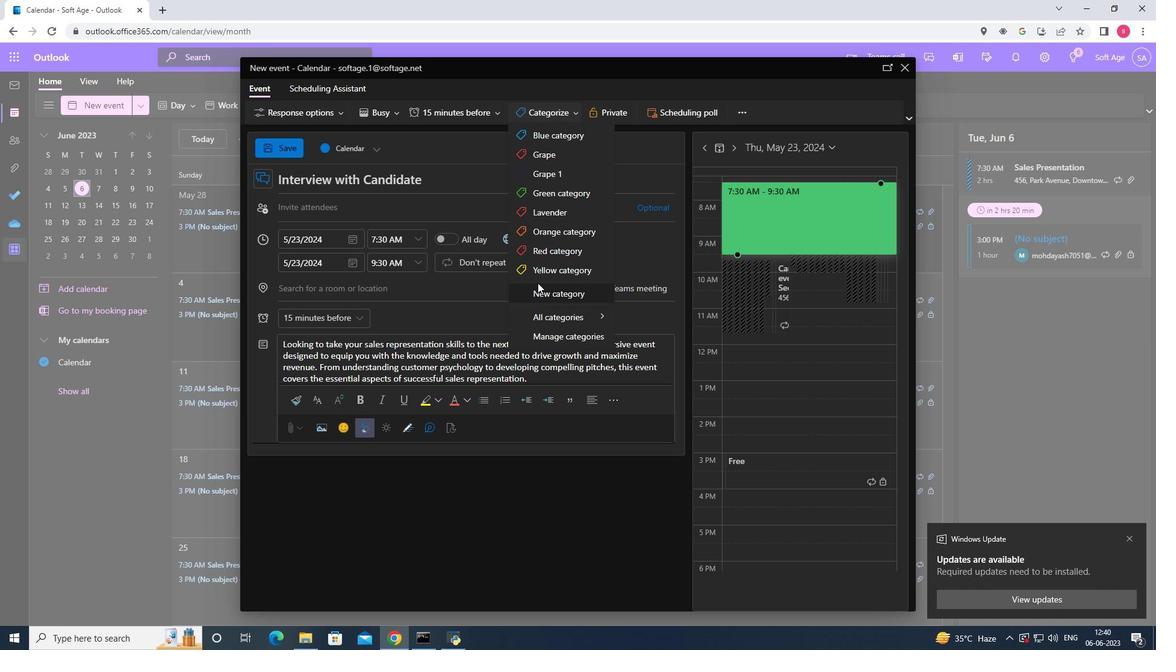 
Action: Mouse pressed left at (542, 275)
Screenshot: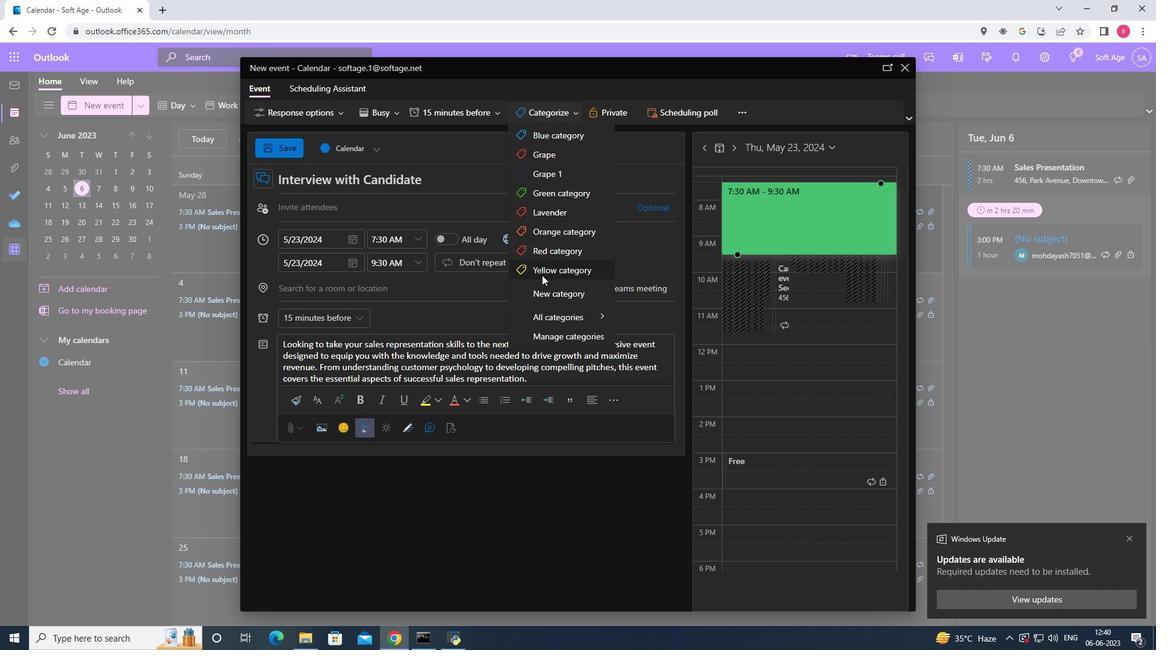 
Action: Mouse moved to (394, 207)
Screenshot: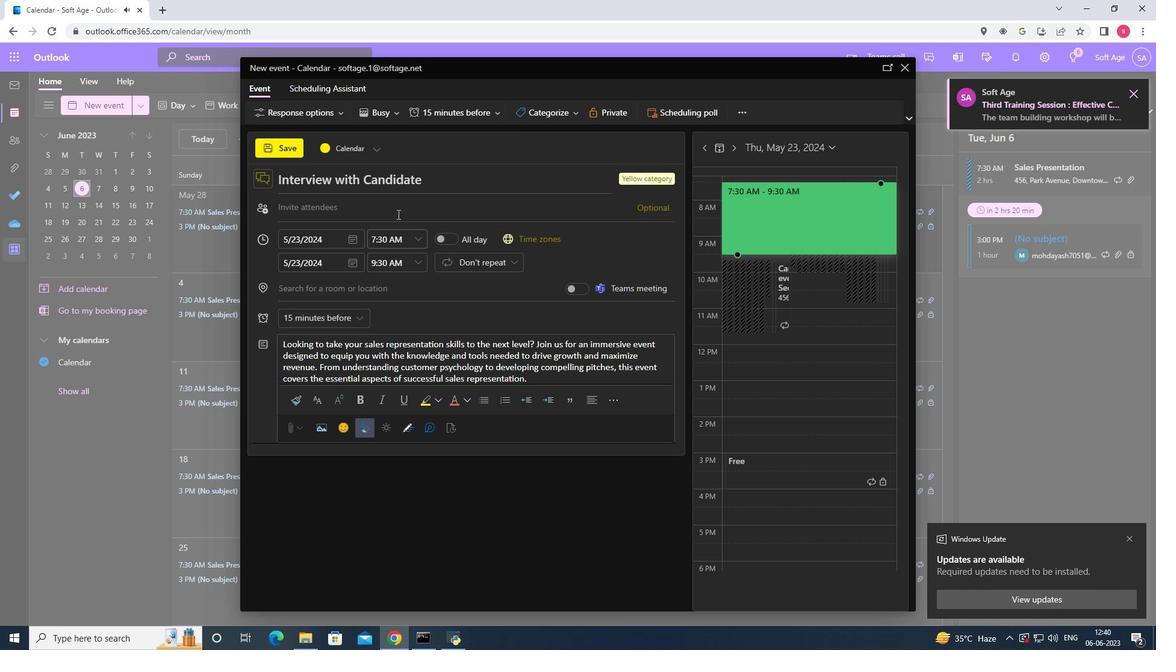 
Action: Mouse pressed left at (394, 207)
Screenshot: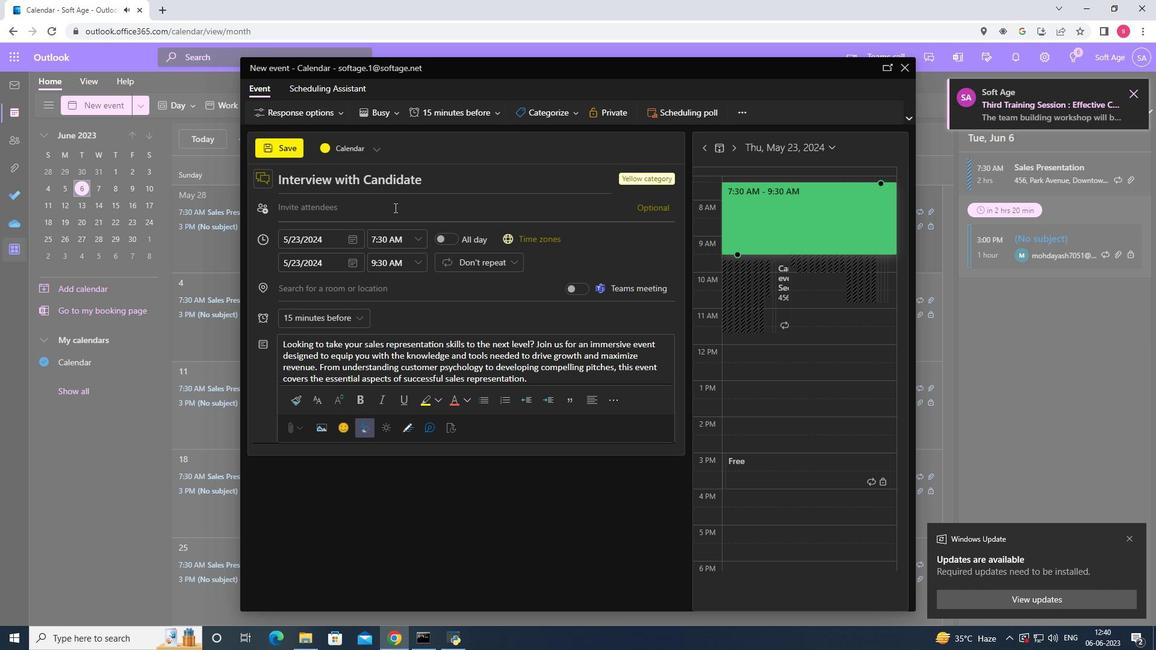 
Action: Key pressed softage.2<Key.shift>@
Screenshot: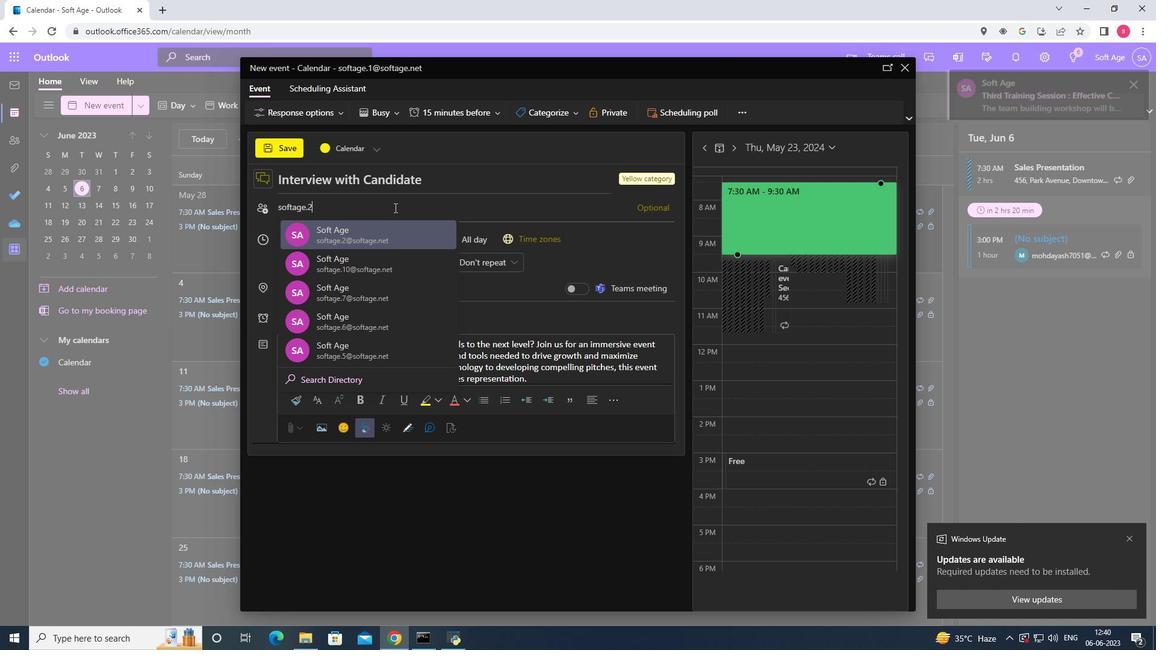 
Action: Mouse moved to (395, 227)
Screenshot: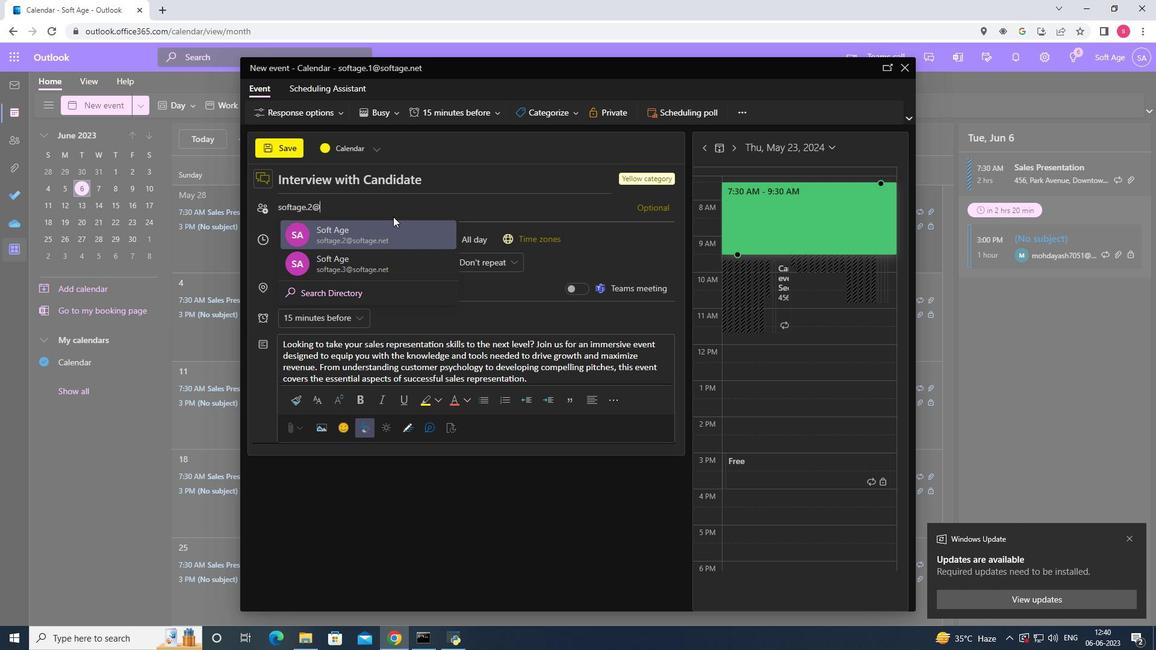 
Action: Mouse pressed left at (395, 227)
Screenshot: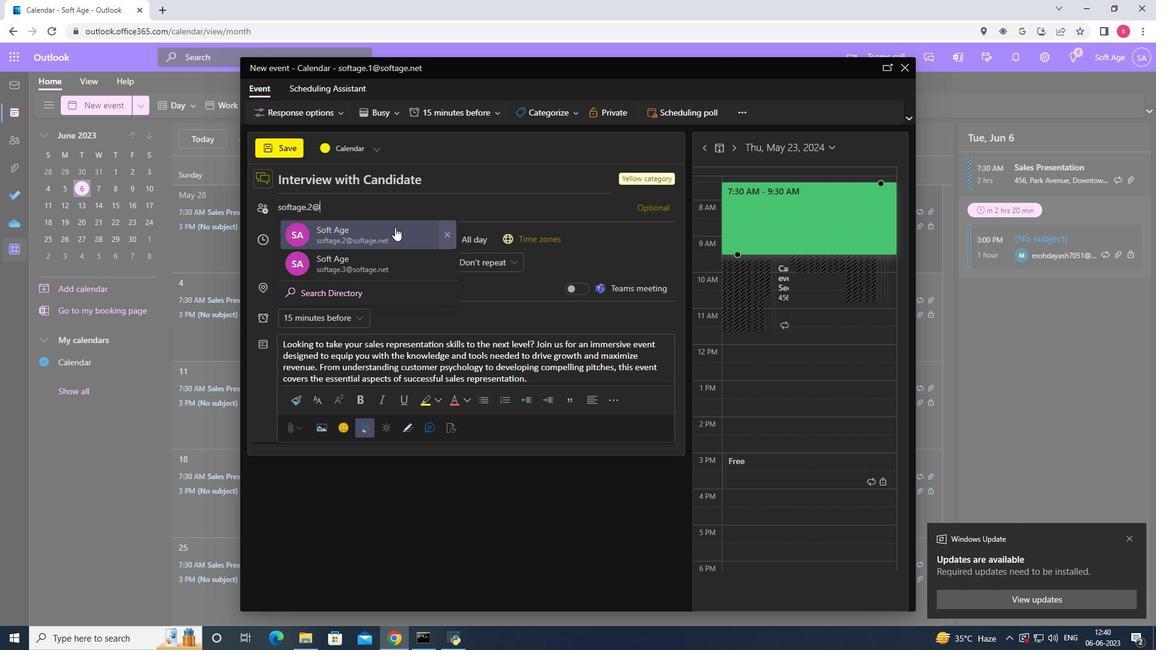 
Action: Key pressed softage.3<Key.shift>@
Screenshot: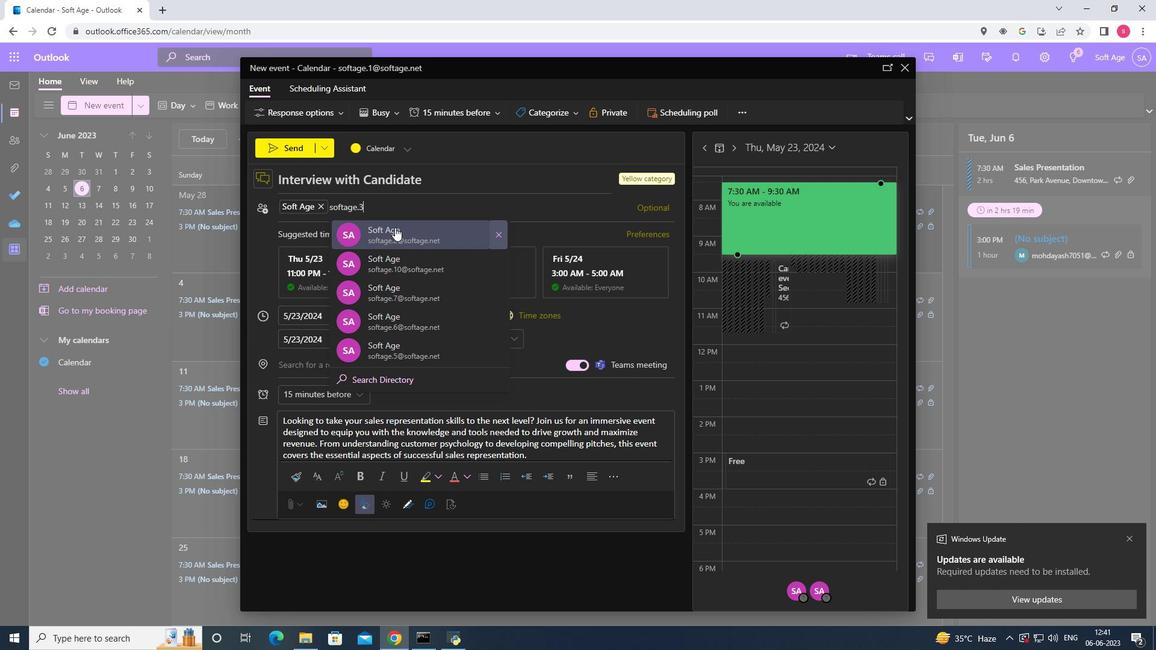 
Action: Mouse pressed left at (395, 227)
Screenshot: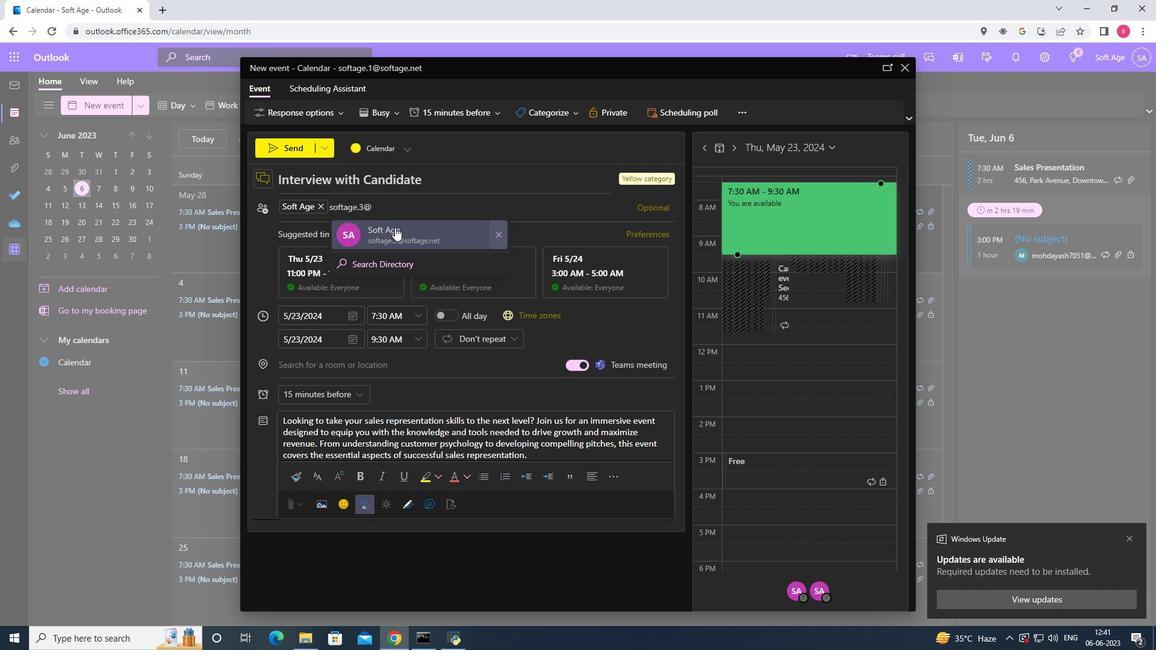 
Action: Mouse moved to (352, 394)
Screenshot: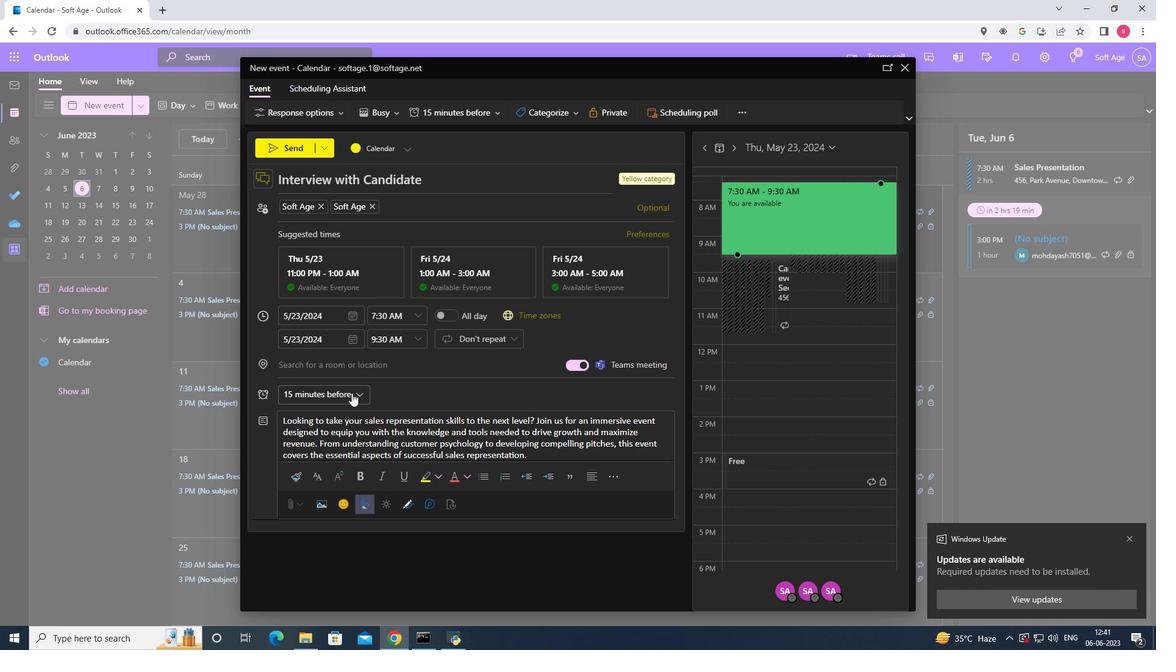 
Action: Mouse pressed left at (352, 394)
Screenshot: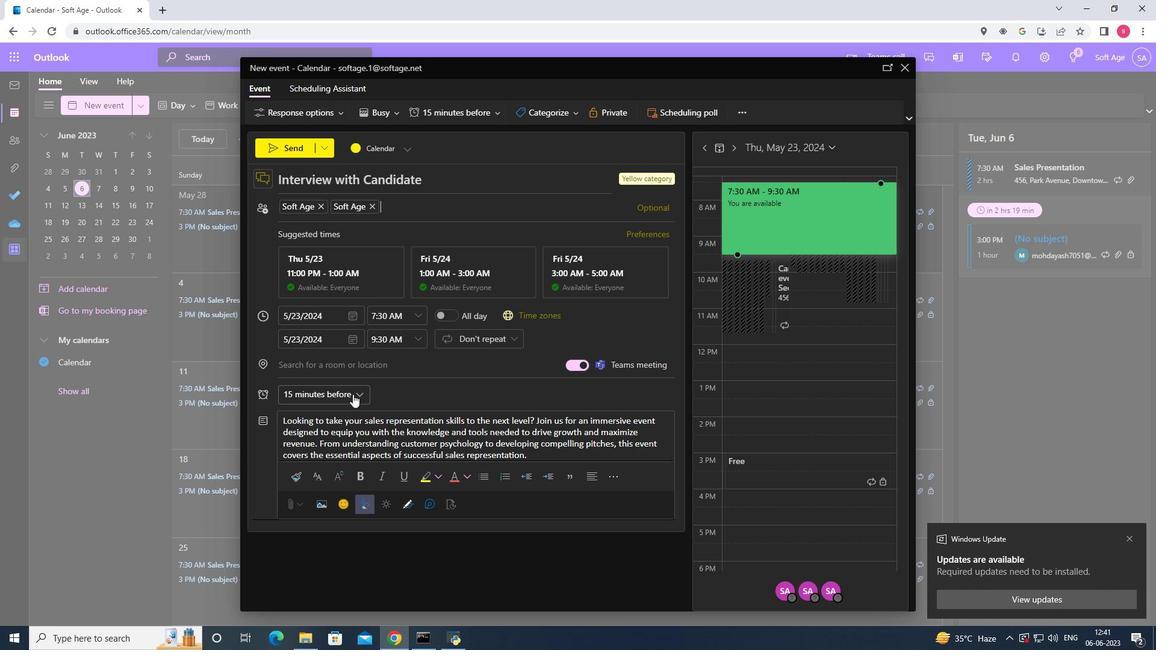 
Action: Mouse moved to (357, 171)
Screenshot: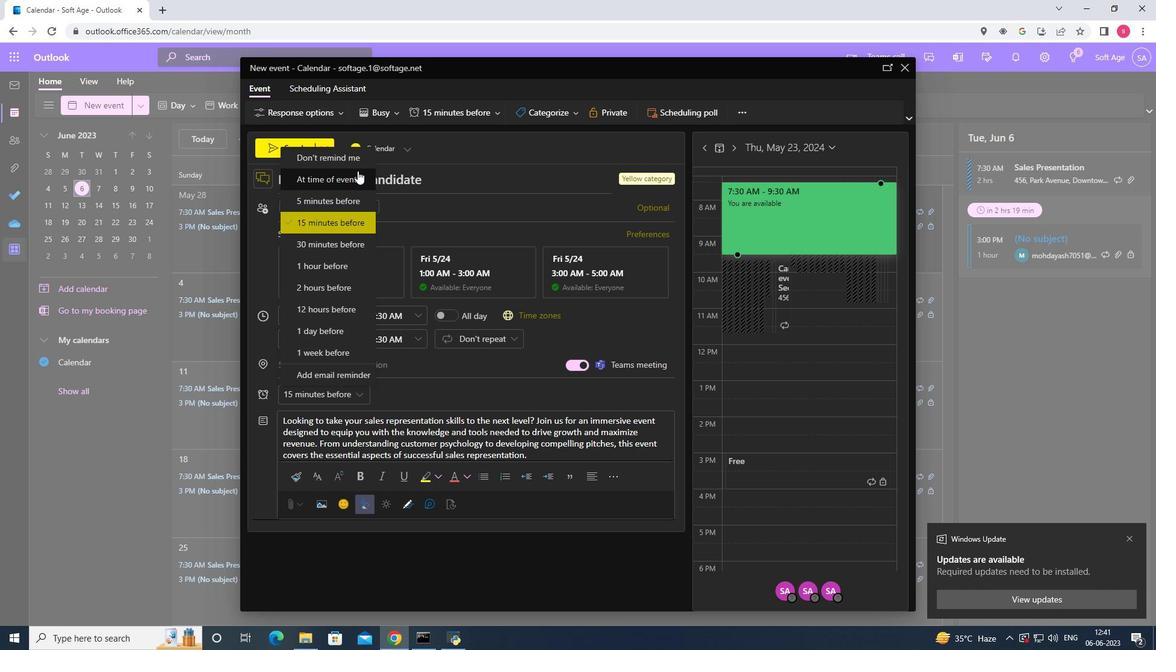 
Action: Mouse pressed left at (357, 171)
Screenshot: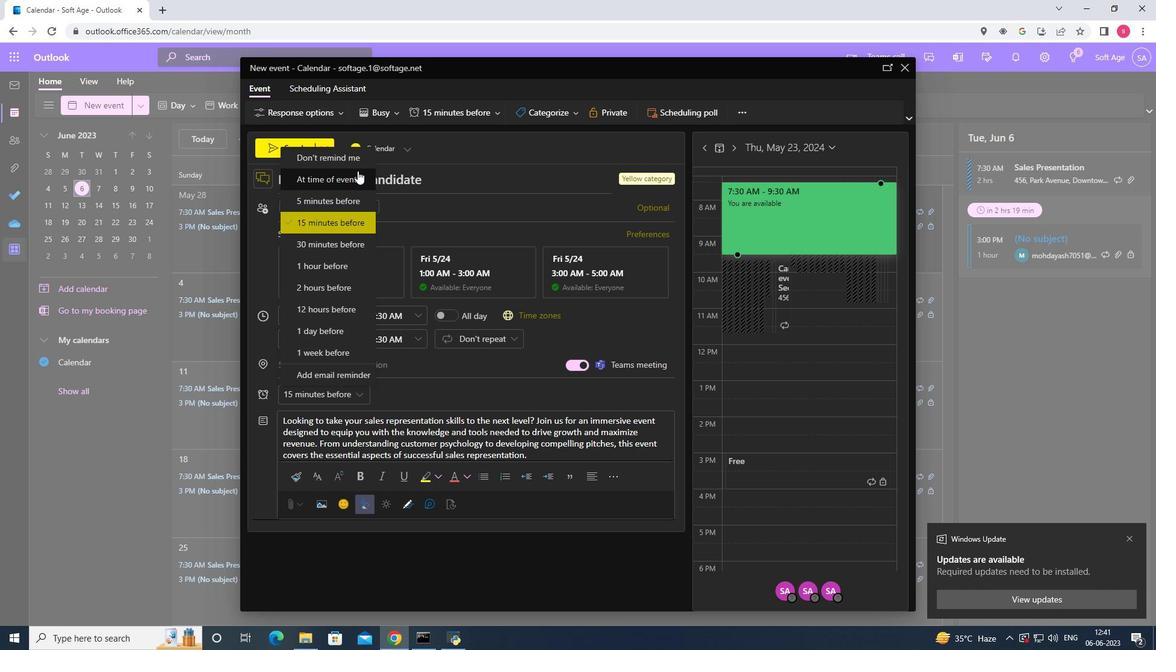 
Action: Mouse moved to (289, 143)
Screenshot: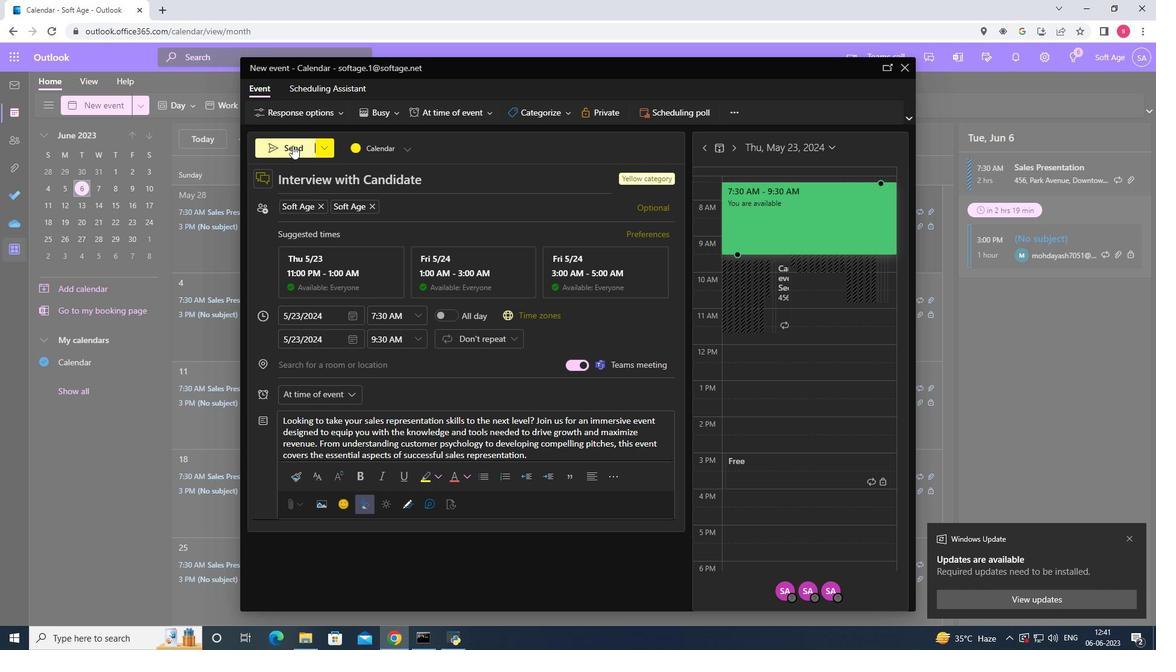 
Action: Mouse pressed left at (289, 143)
Screenshot: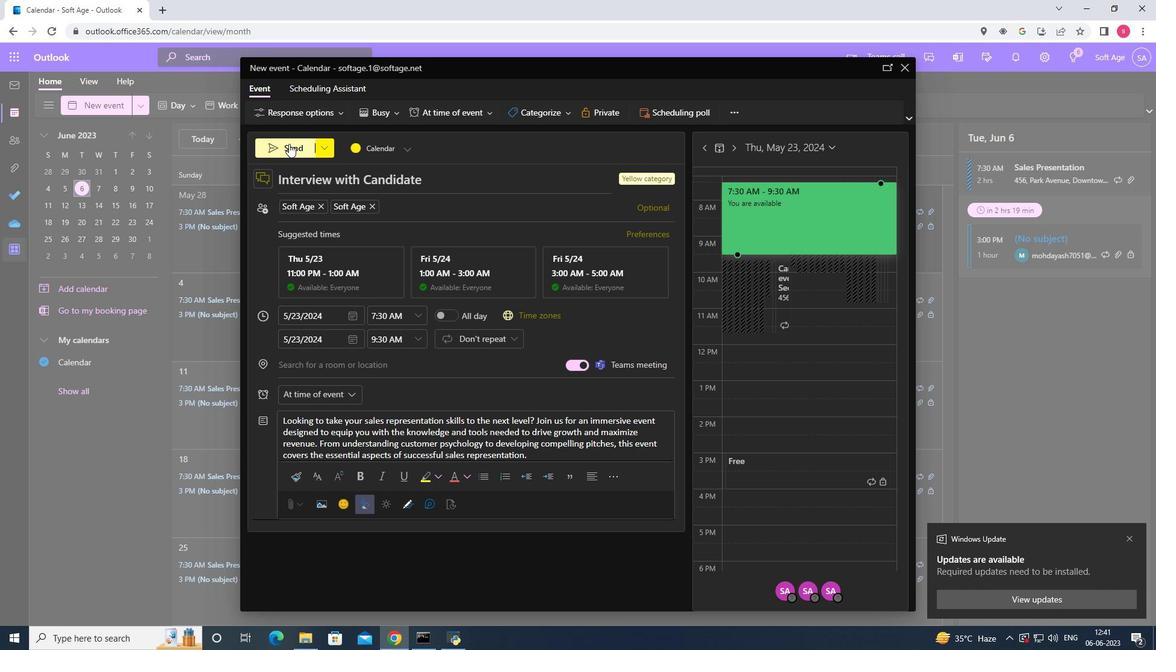 
